 Task: Look for space in Behshahr, Iran from 8th June, 2023 to 19th June, 2023 for 1 adult in price range Rs.5000 to Rs.12000. Place can be shared room with 1  bedroom having 1 bed and 1 bathroom. Property type can be house, flat, guest house, hotel. Booking option can be shelf check-in. Required host language is English.
Action: Mouse moved to (434, 77)
Screenshot: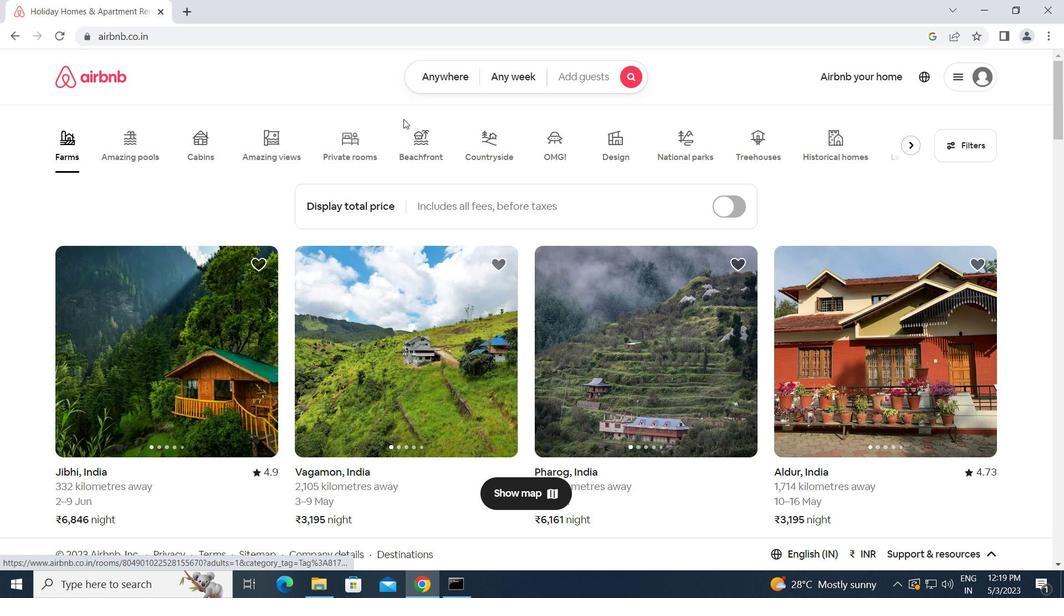 
Action: Mouse pressed left at (434, 77)
Screenshot: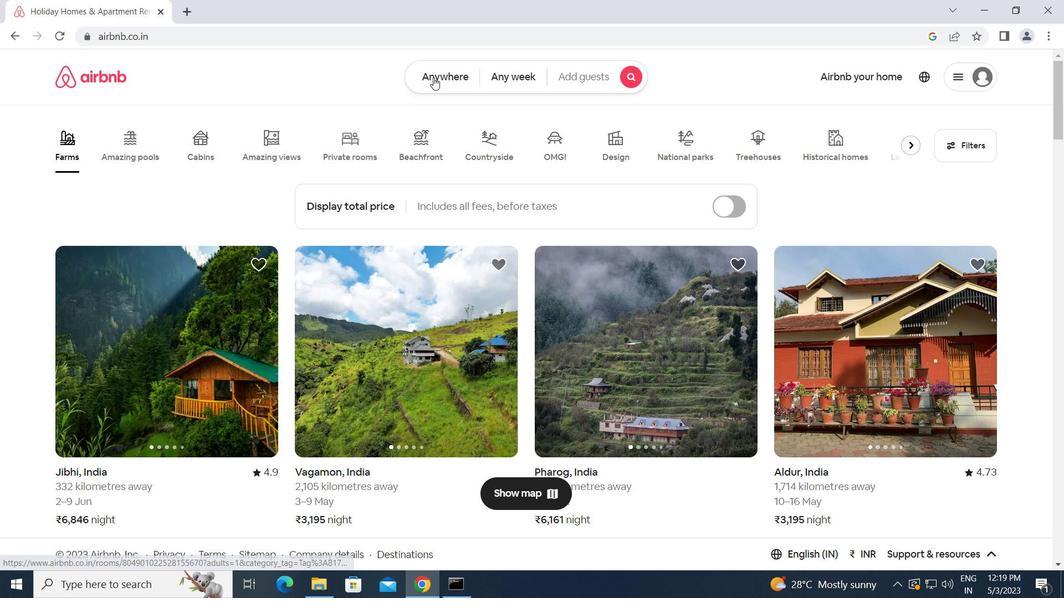 
Action: Mouse moved to (370, 113)
Screenshot: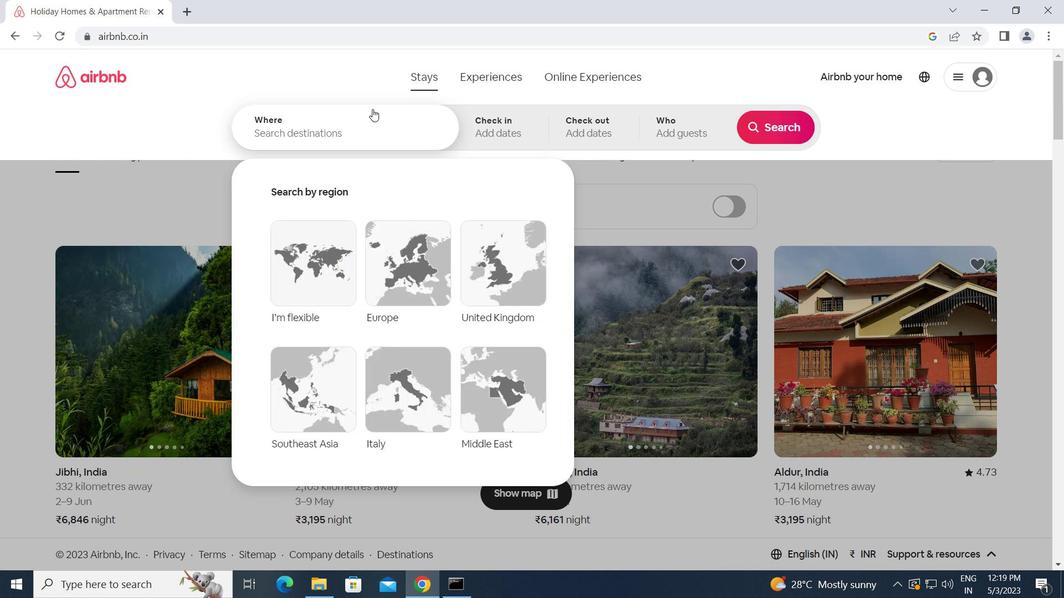 
Action: Mouse pressed left at (370, 113)
Screenshot: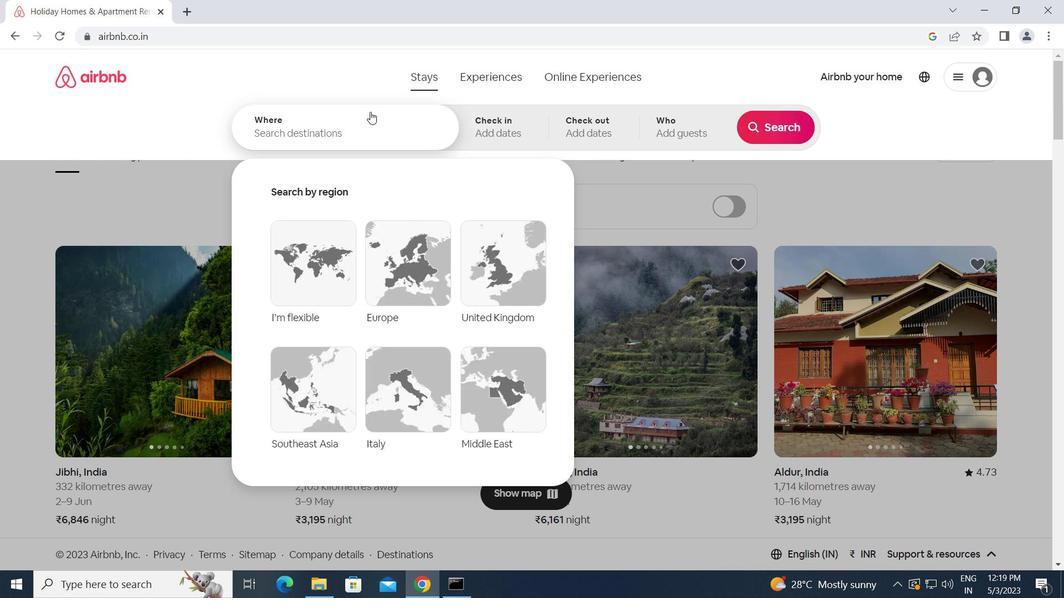 
Action: Key pressed b<Key.caps_lock>ehshahr,<Key.space><Key.caps_lock>i<Key.caps_lock>ran<Key.enter>
Screenshot: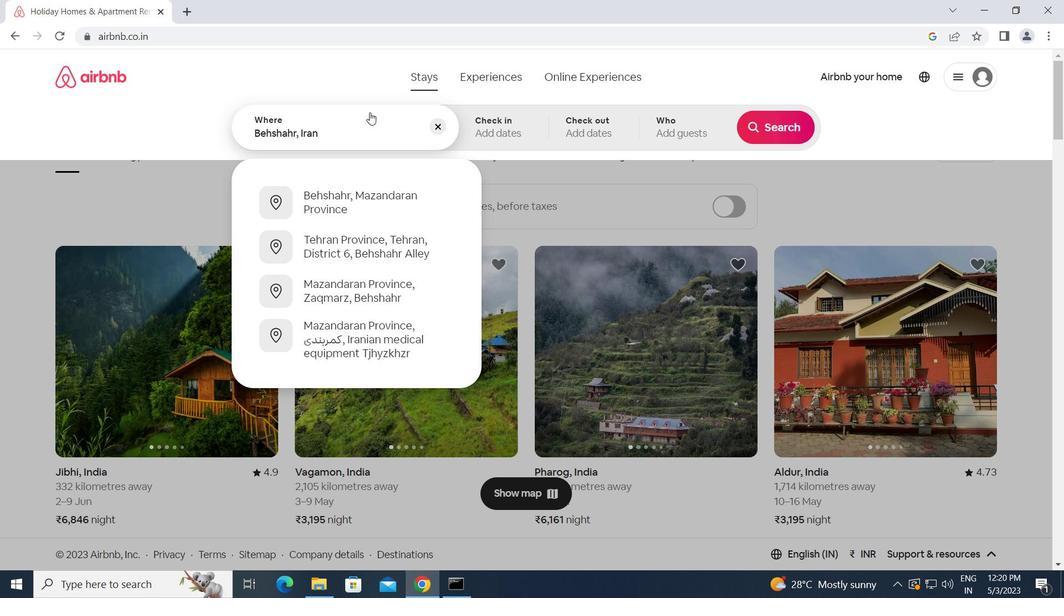 
Action: Mouse moved to (689, 326)
Screenshot: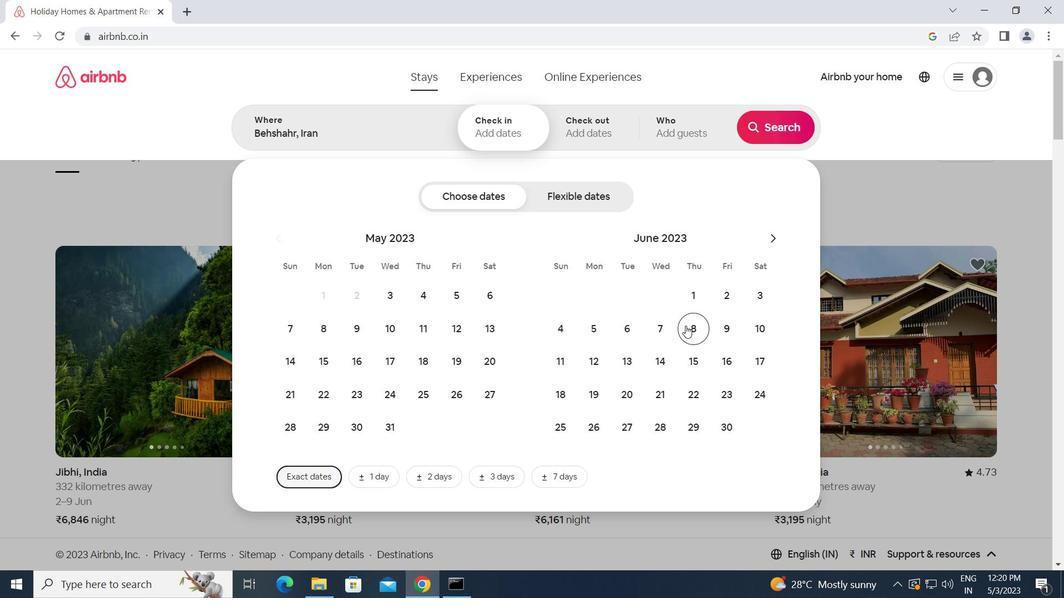 
Action: Mouse pressed left at (689, 326)
Screenshot: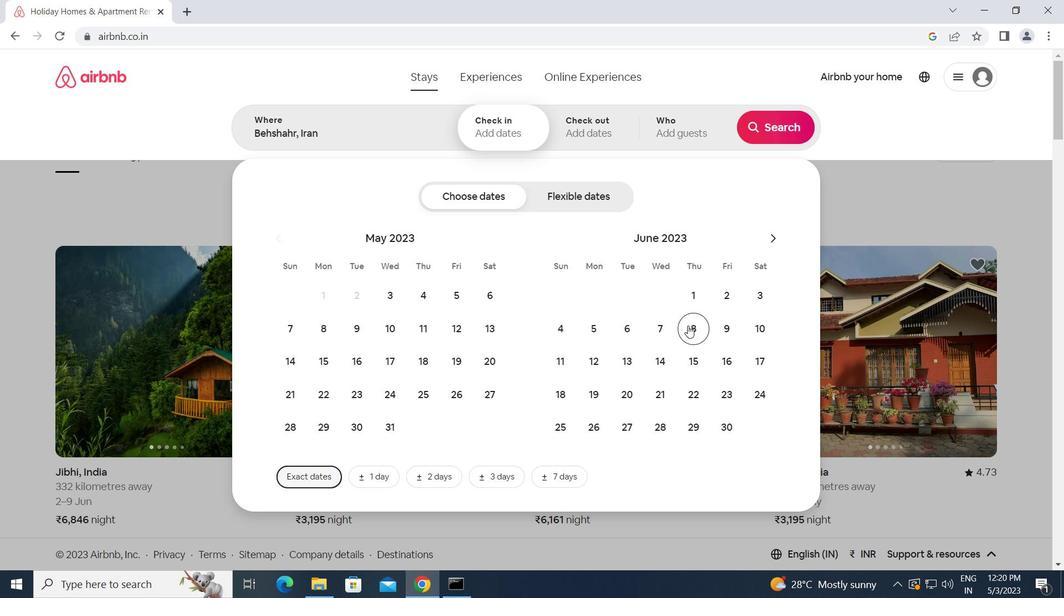 
Action: Mouse moved to (594, 392)
Screenshot: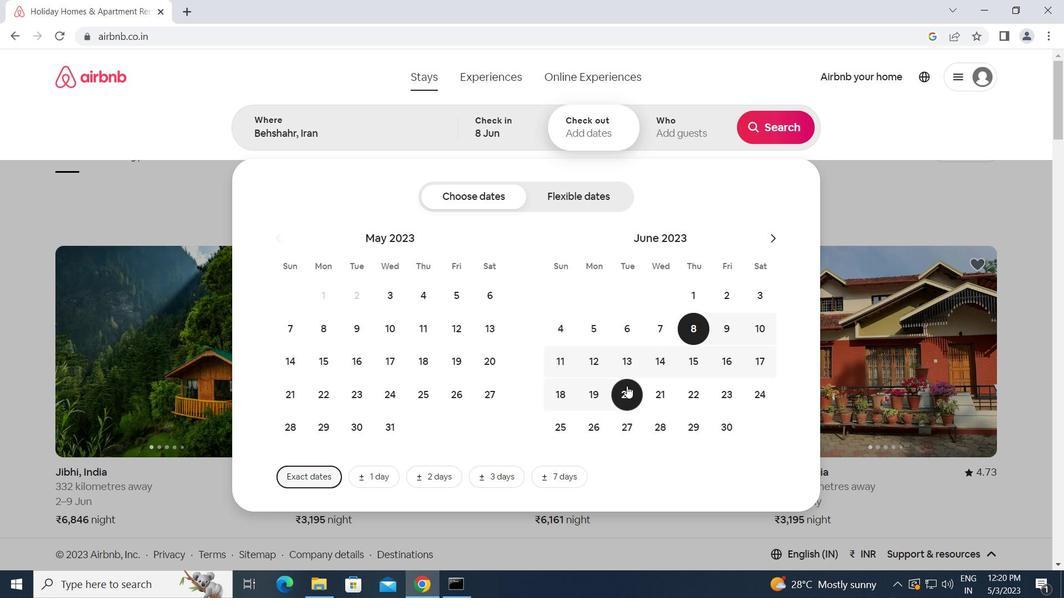 
Action: Mouse pressed left at (594, 392)
Screenshot: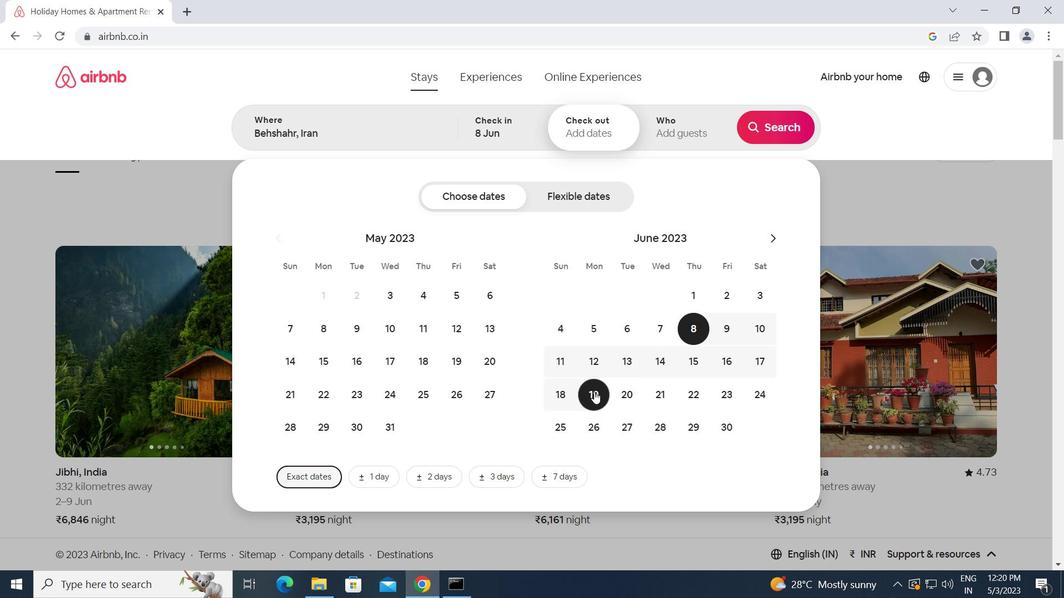 
Action: Mouse moved to (688, 122)
Screenshot: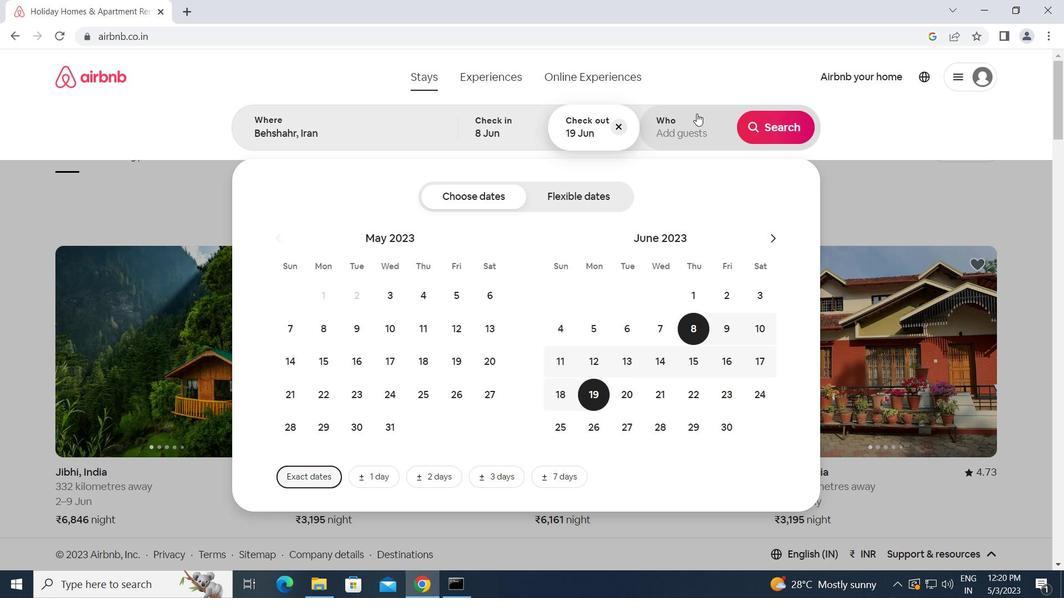 
Action: Mouse pressed left at (688, 122)
Screenshot: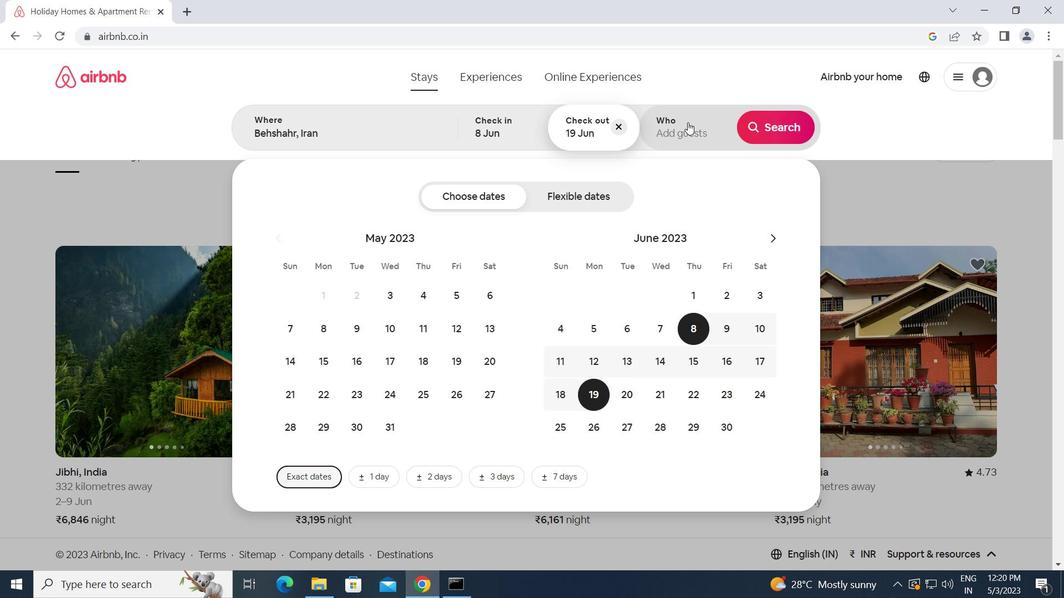 
Action: Mouse moved to (781, 200)
Screenshot: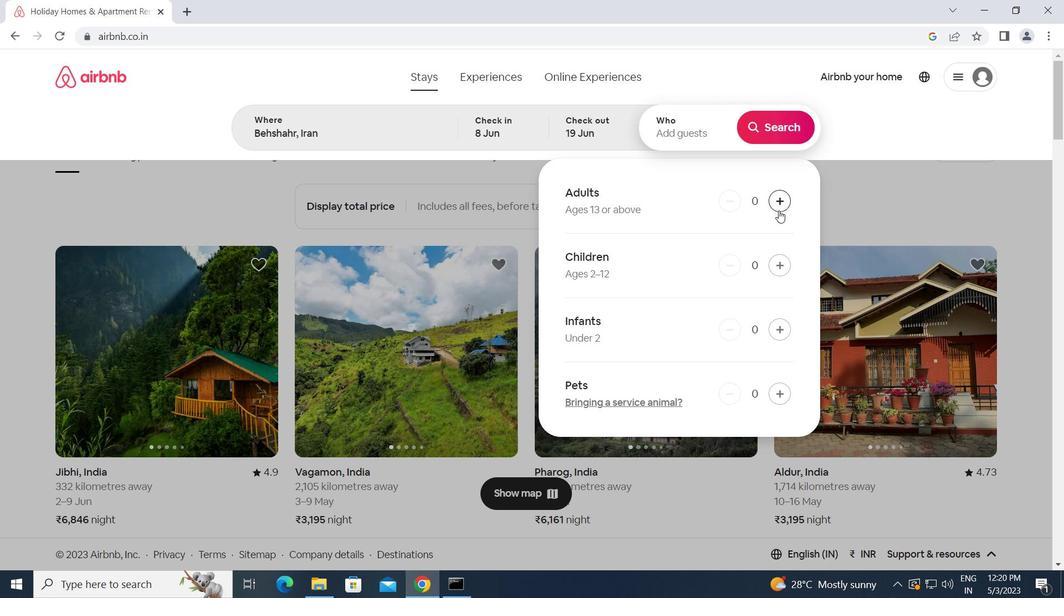 
Action: Mouse pressed left at (781, 200)
Screenshot: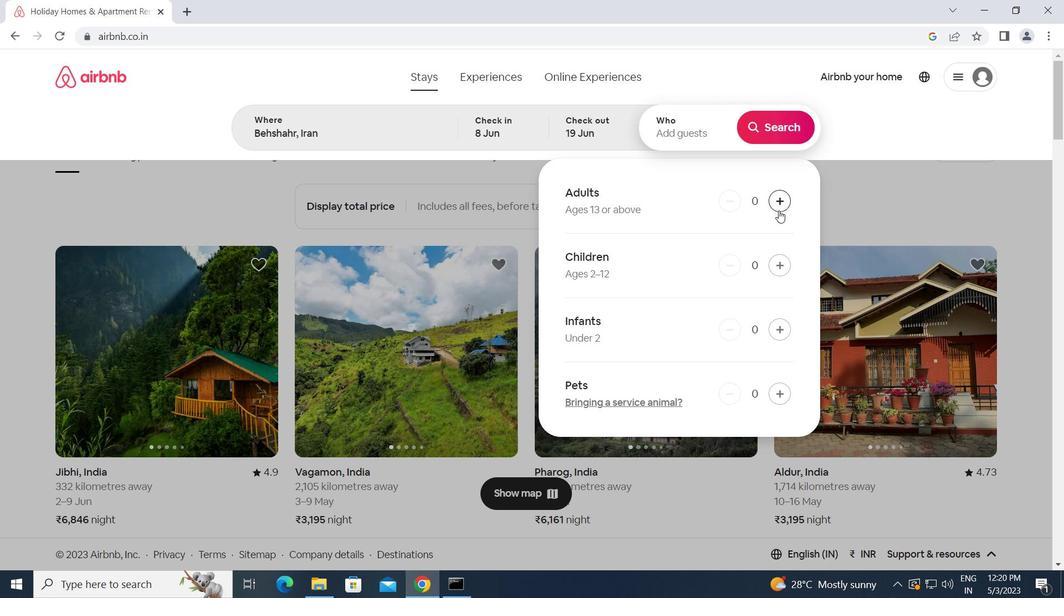 
Action: Mouse moved to (774, 115)
Screenshot: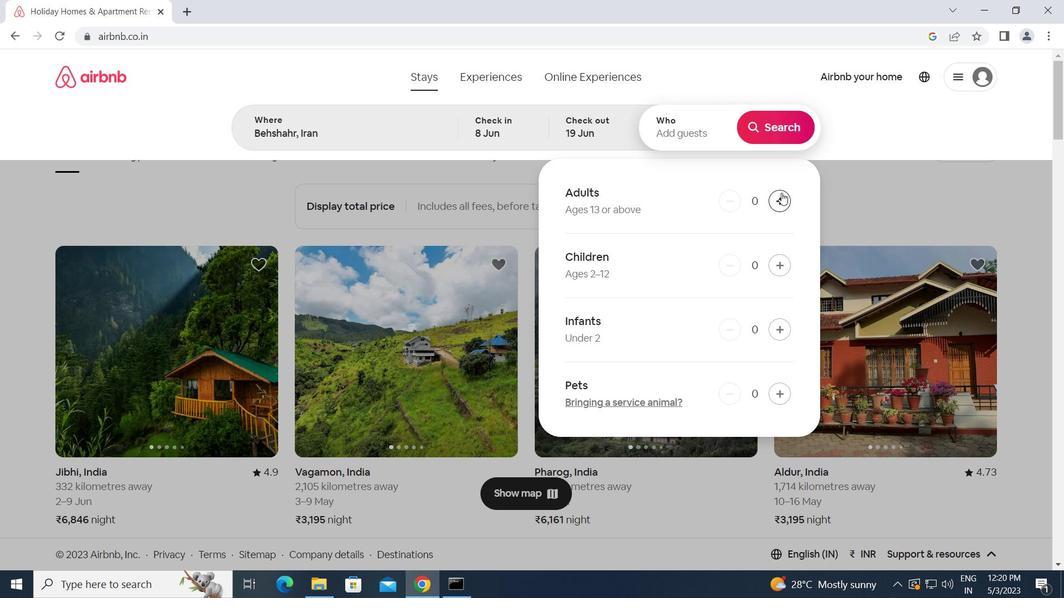 
Action: Mouse pressed left at (774, 115)
Screenshot: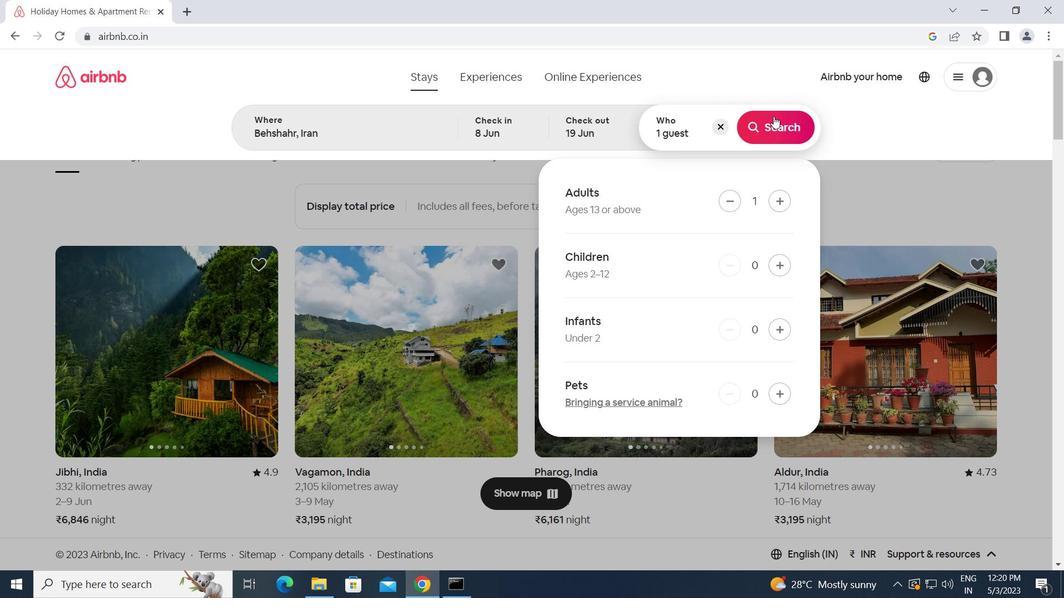 
Action: Mouse moved to (1000, 140)
Screenshot: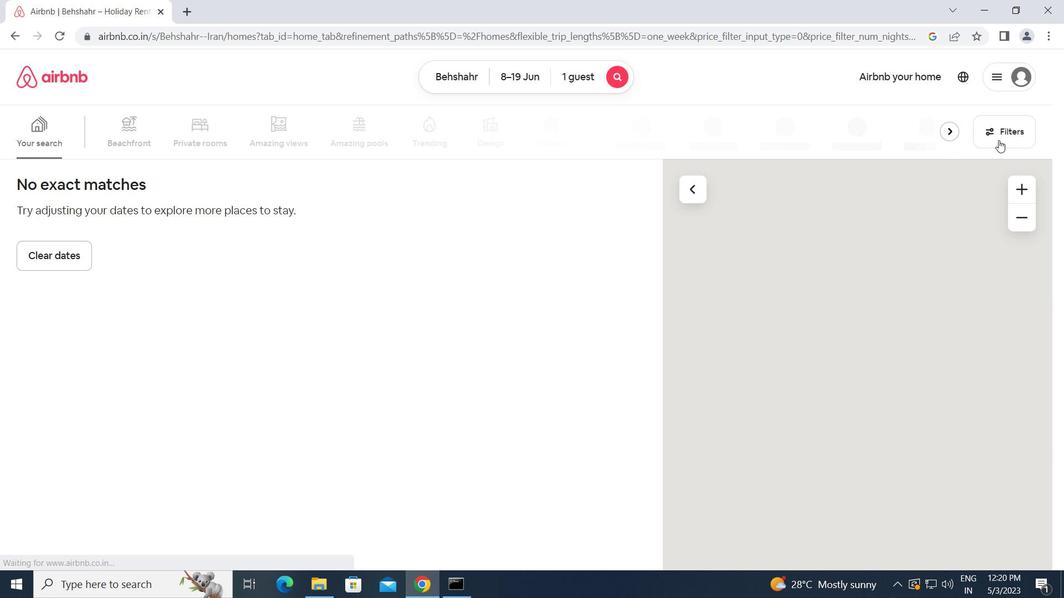 
Action: Mouse pressed left at (1000, 140)
Screenshot: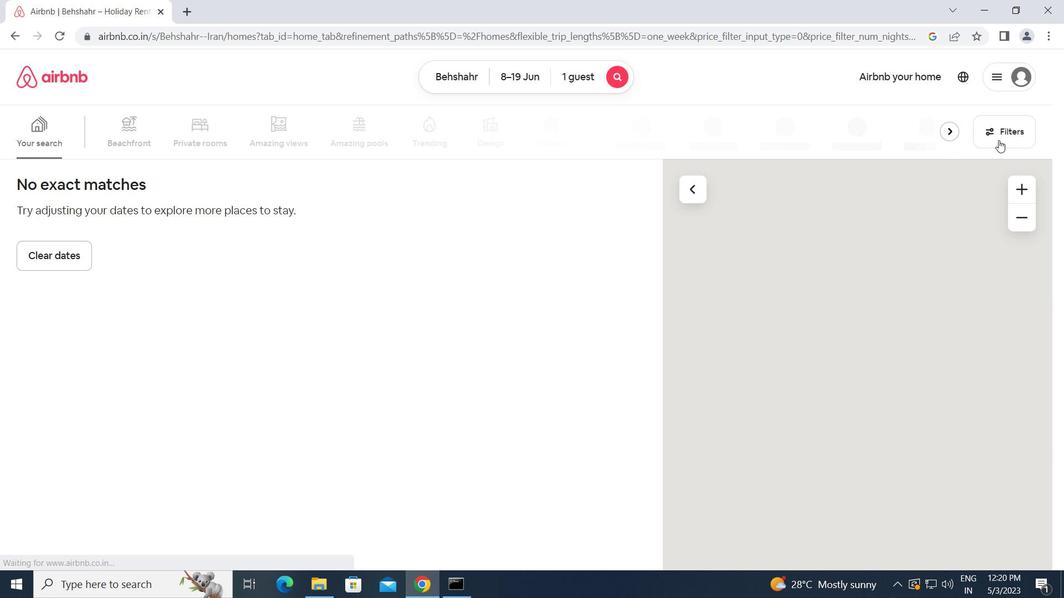 
Action: Mouse moved to (355, 214)
Screenshot: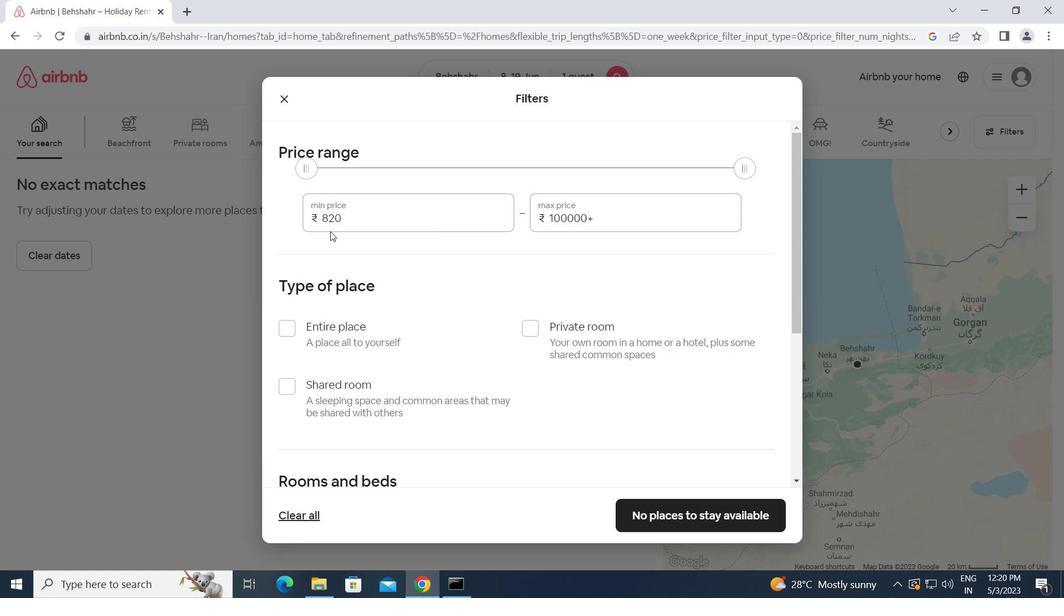 
Action: Mouse pressed left at (355, 214)
Screenshot: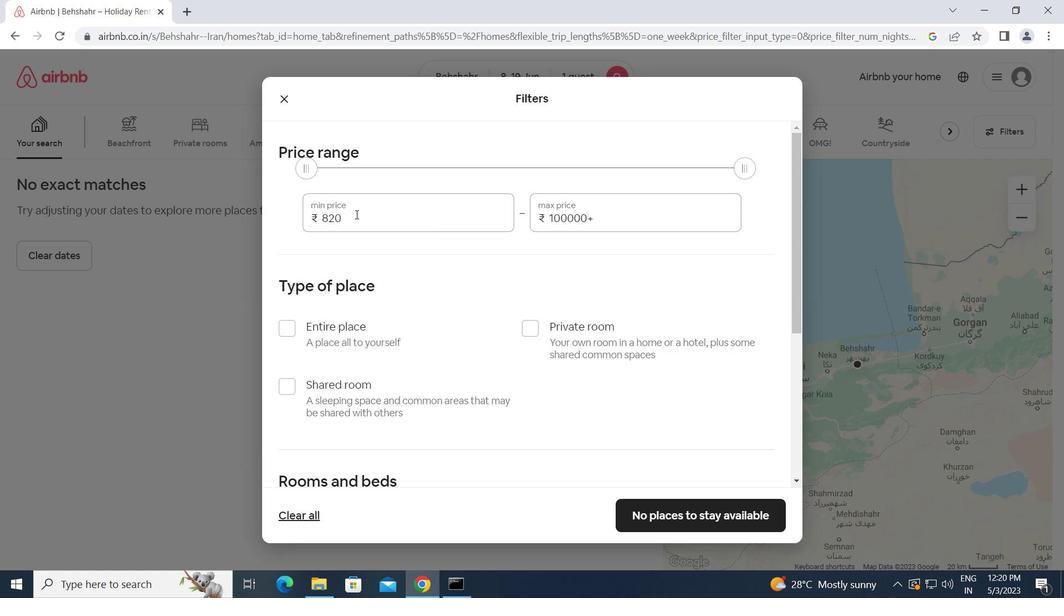 
Action: Mouse moved to (304, 220)
Screenshot: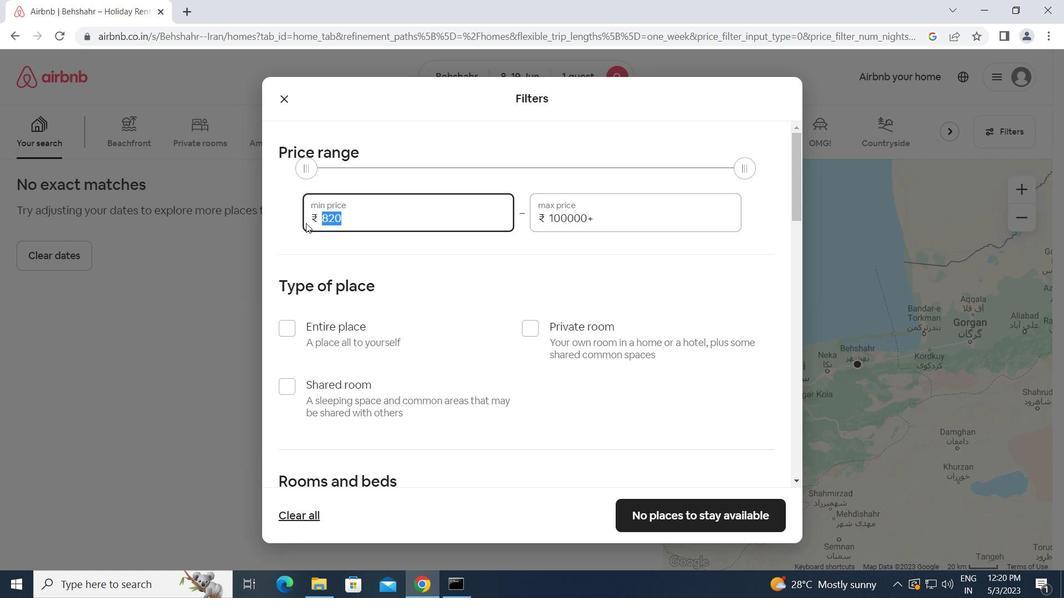 
Action: Key pressed 5000<Key.tab>12000
Screenshot: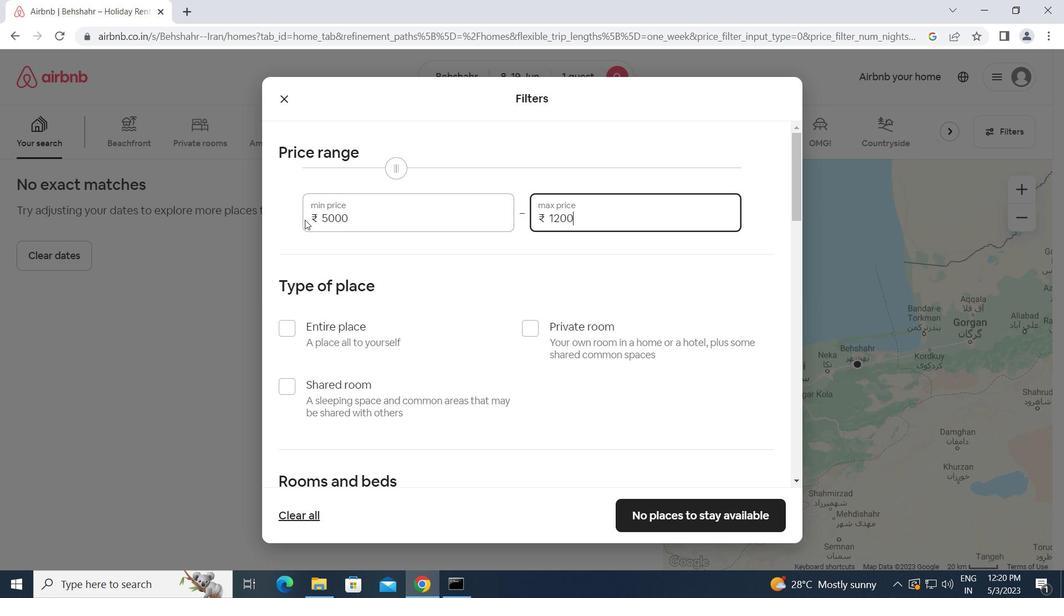 
Action: Mouse moved to (281, 386)
Screenshot: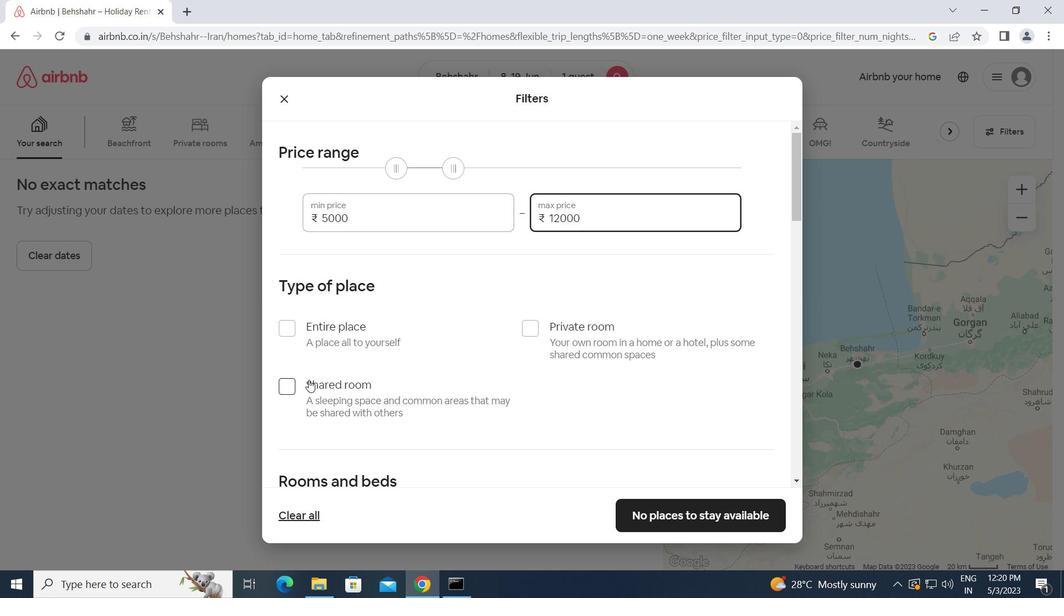
Action: Mouse pressed left at (281, 386)
Screenshot: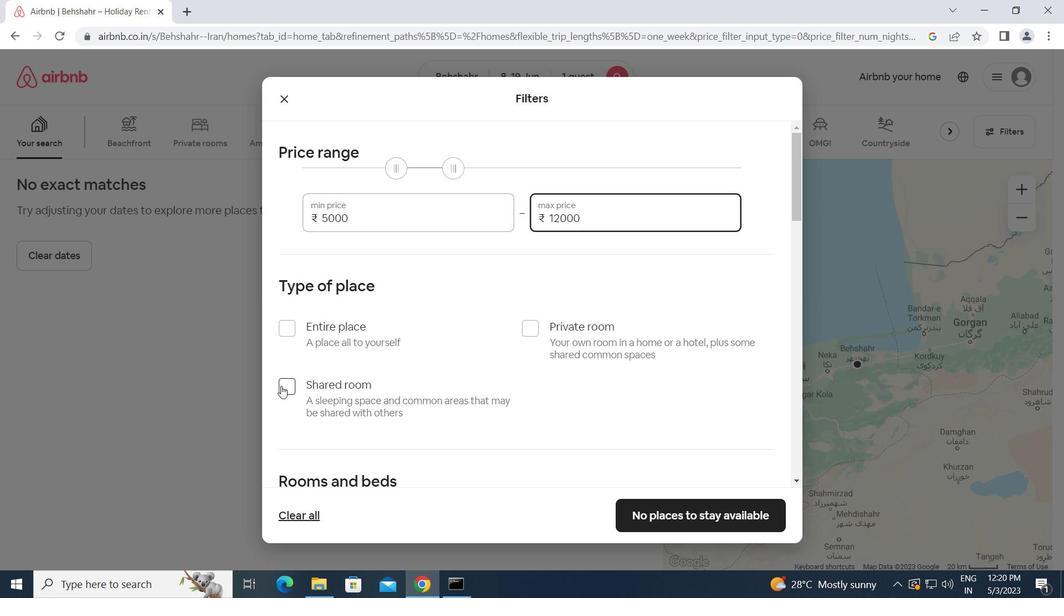 
Action: Mouse moved to (332, 399)
Screenshot: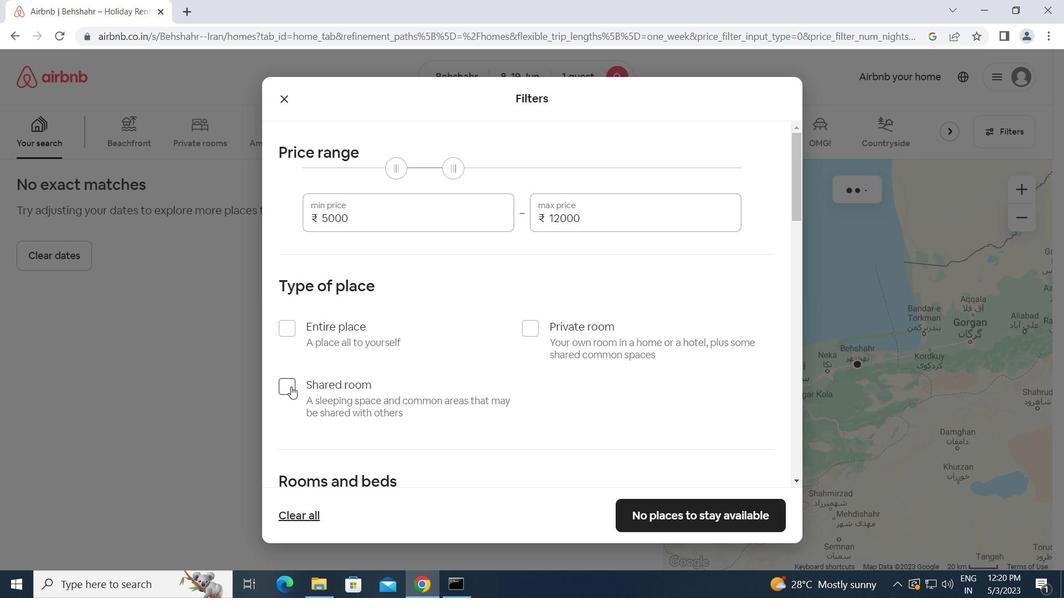 
Action: Mouse scrolled (332, 399) with delta (0, 0)
Screenshot: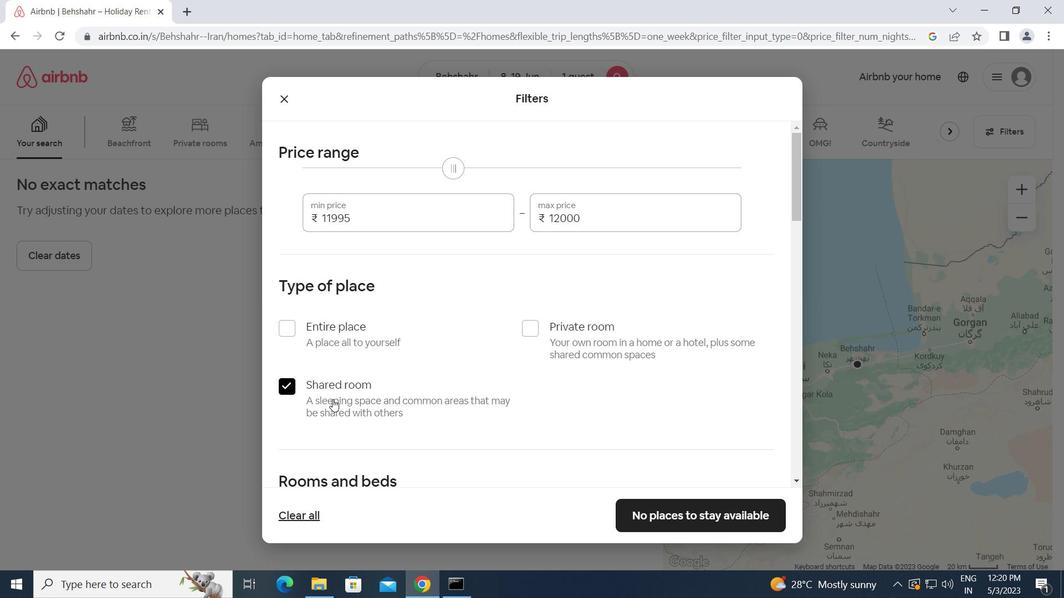 
Action: Mouse scrolled (332, 399) with delta (0, 0)
Screenshot: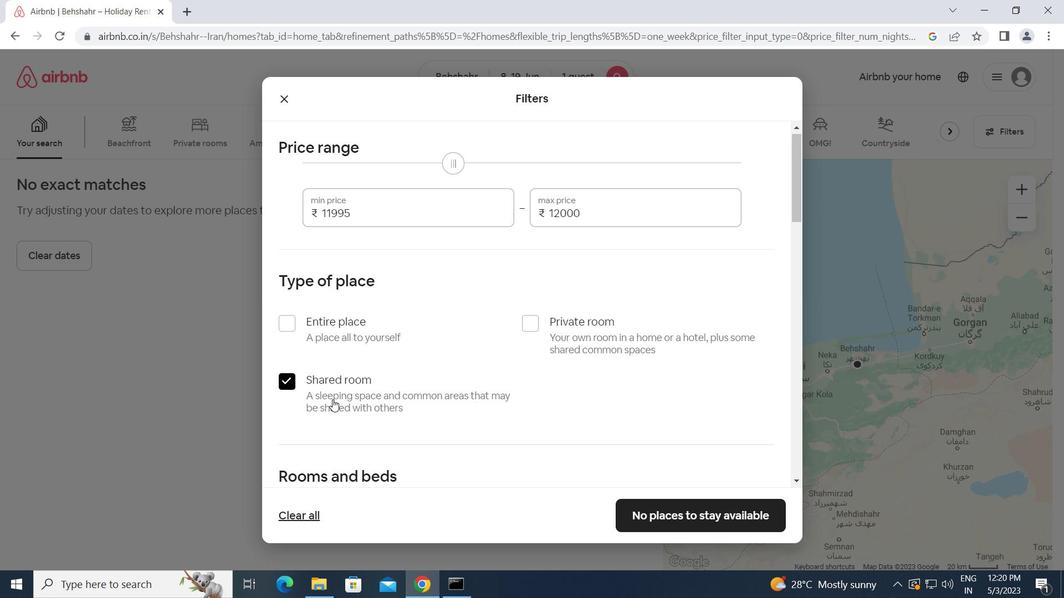 
Action: Mouse scrolled (332, 399) with delta (0, 0)
Screenshot: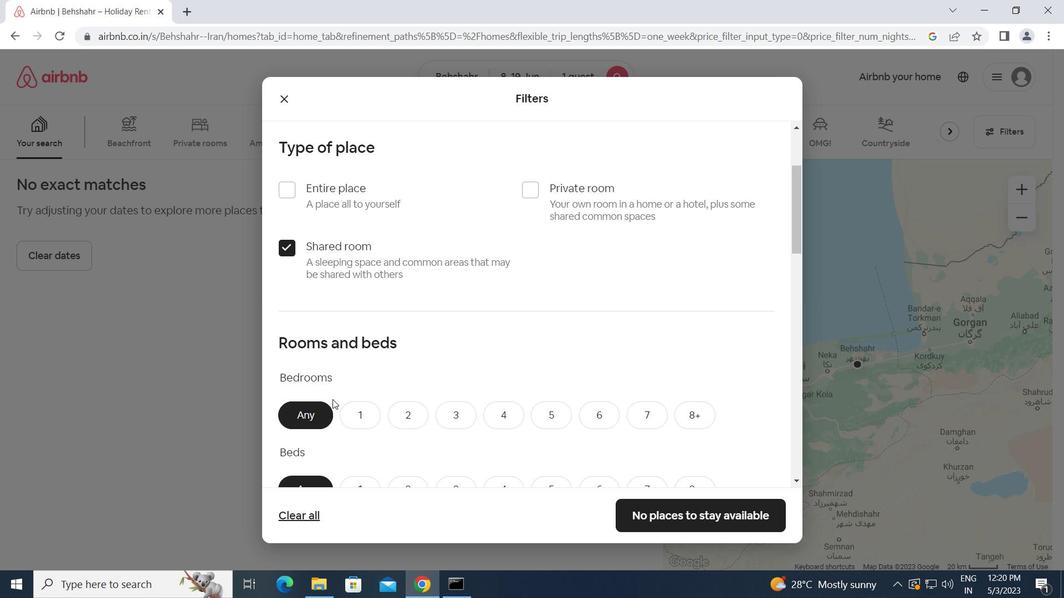
Action: Mouse moved to (357, 348)
Screenshot: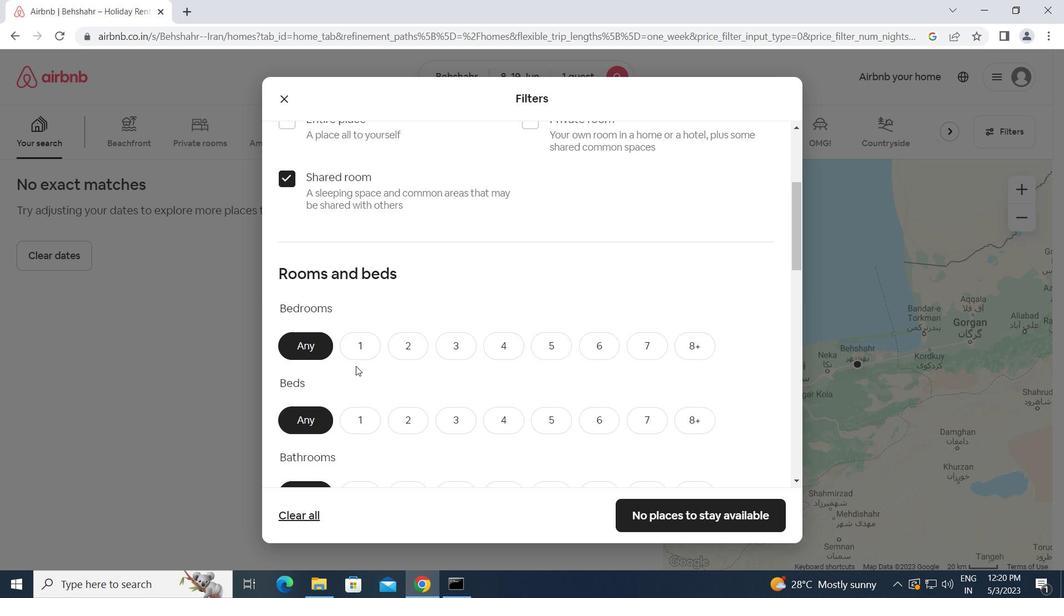 
Action: Mouse pressed left at (357, 348)
Screenshot: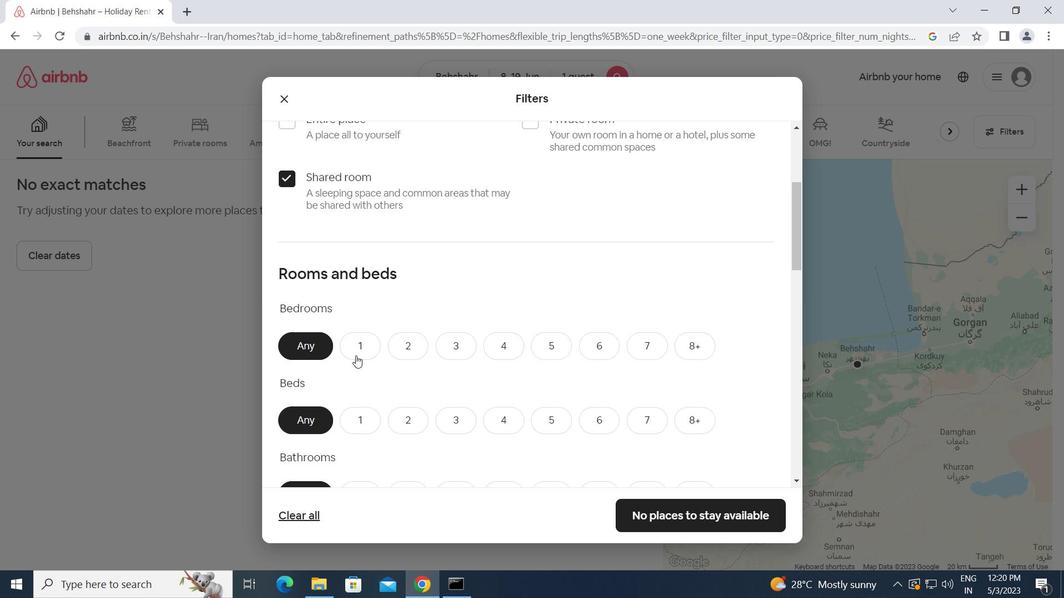 
Action: Mouse moved to (353, 419)
Screenshot: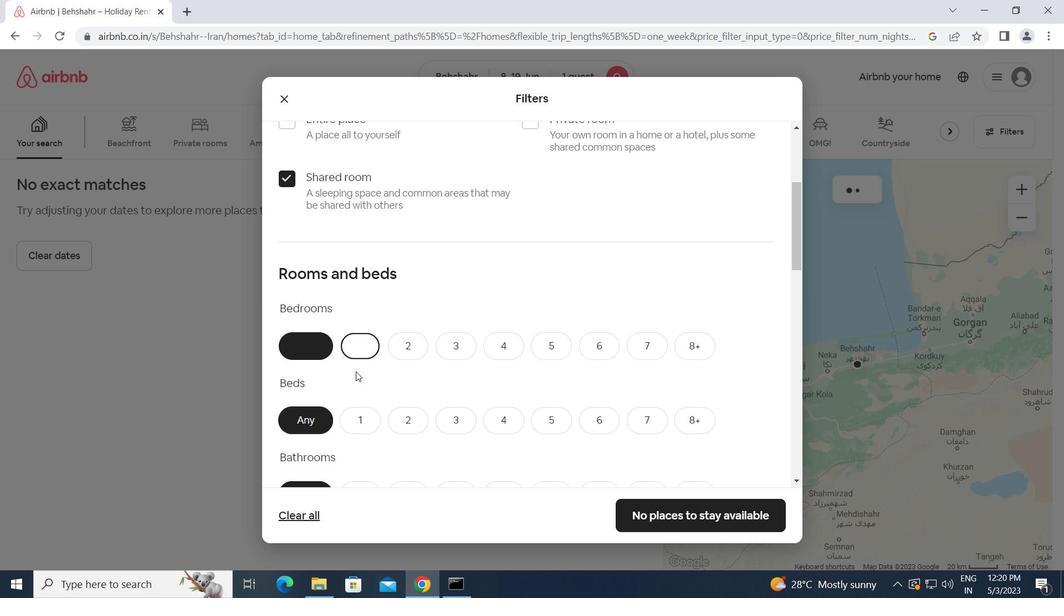 
Action: Mouse pressed left at (353, 419)
Screenshot: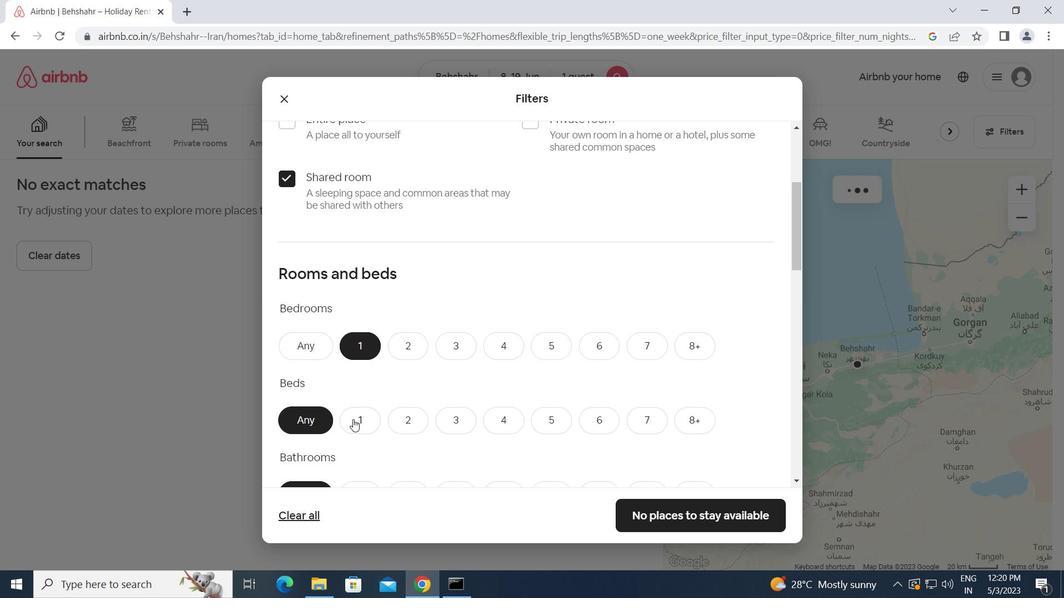 
Action: Mouse scrolled (353, 419) with delta (0, 0)
Screenshot: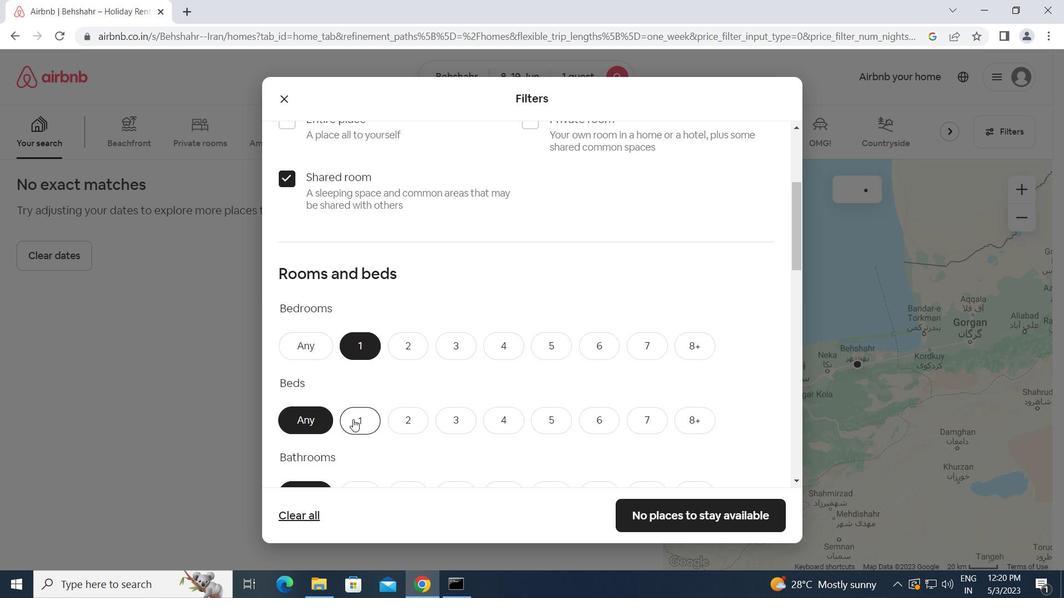 
Action: Mouse scrolled (353, 419) with delta (0, 0)
Screenshot: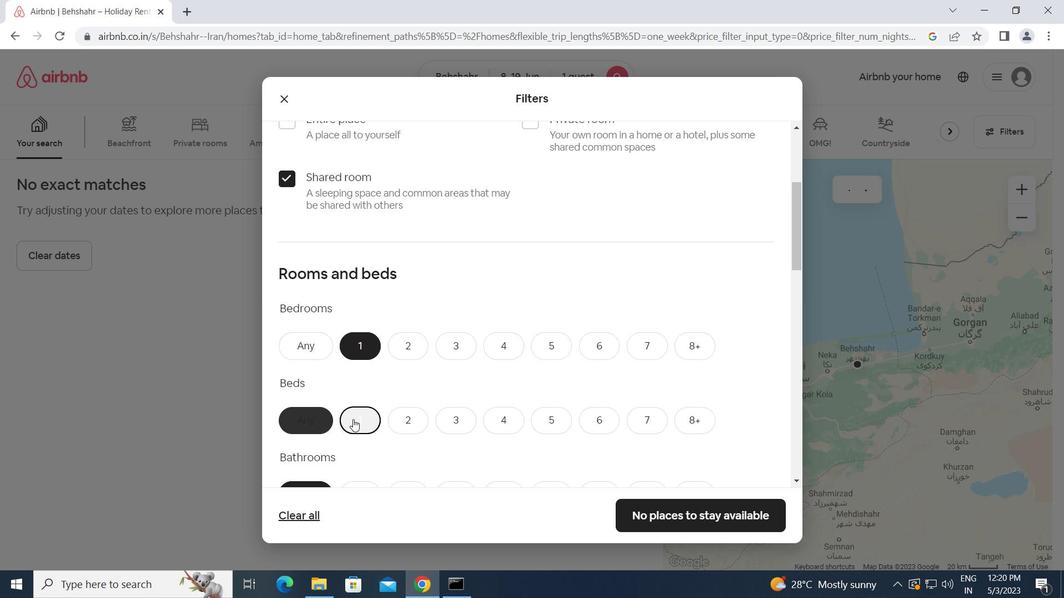 
Action: Mouse moved to (368, 368)
Screenshot: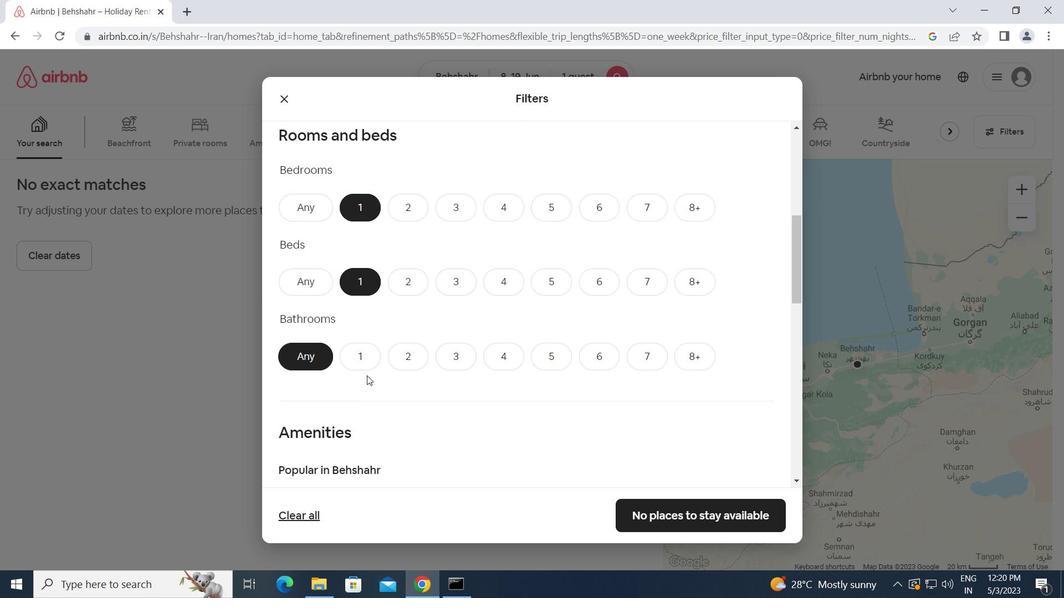 
Action: Mouse pressed left at (368, 368)
Screenshot: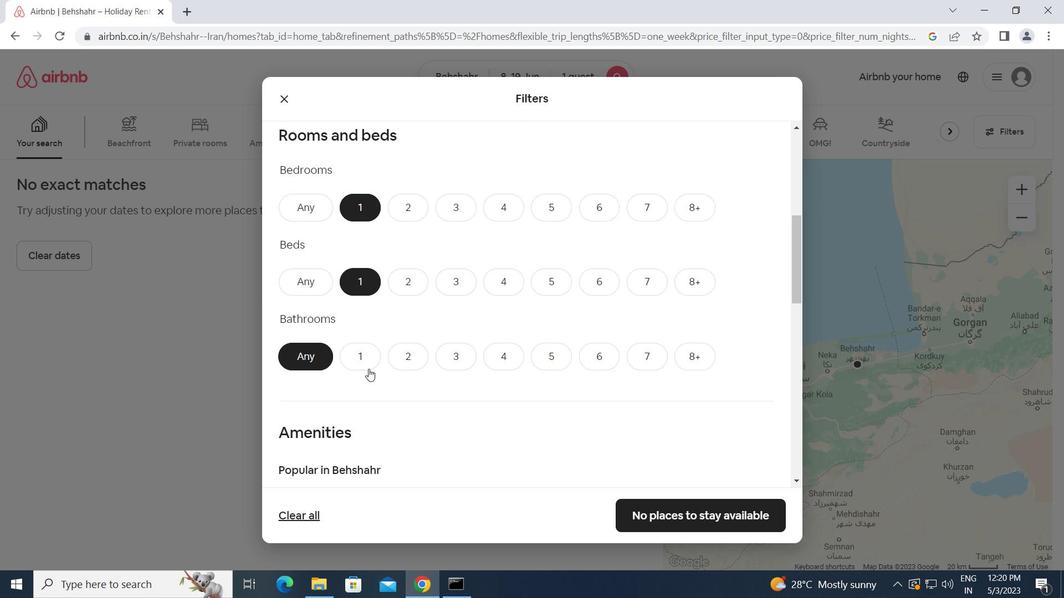 
Action: Mouse moved to (370, 406)
Screenshot: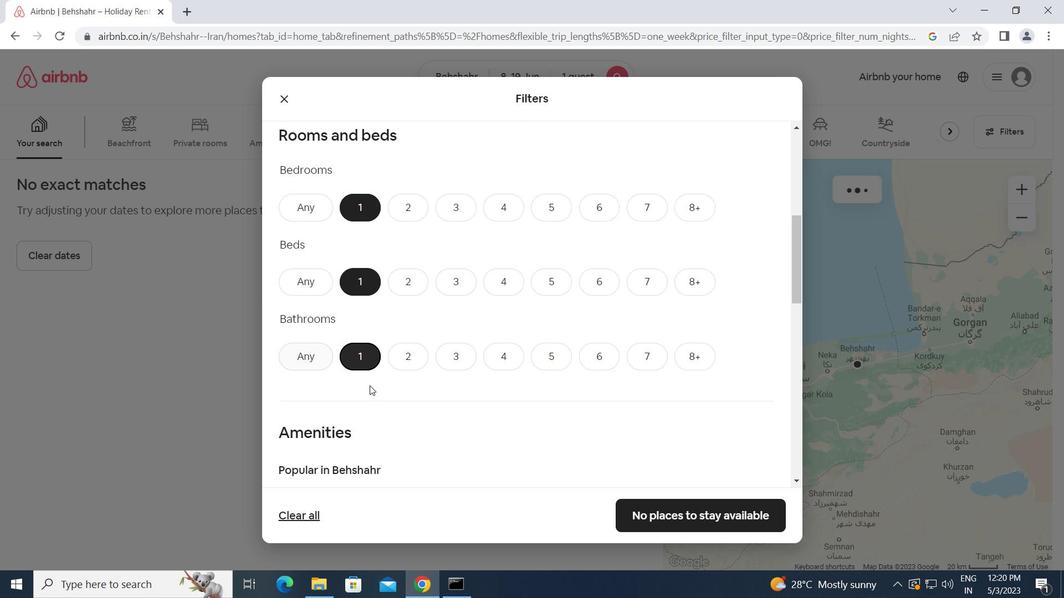 
Action: Mouse scrolled (370, 406) with delta (0, 0)
Screenshot: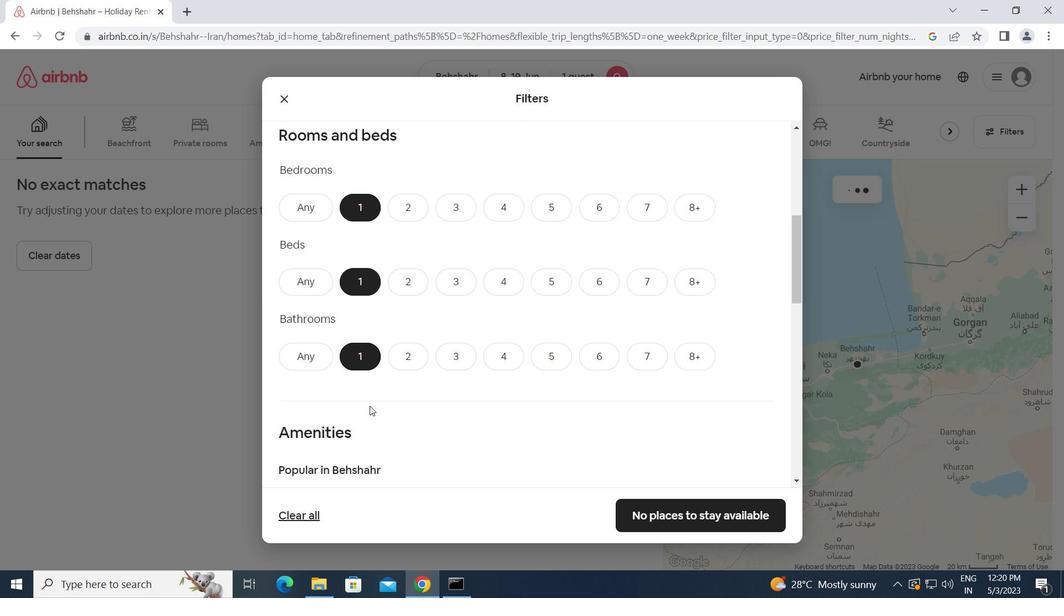 
Action: Mouse scrolled (370, 406) with delta (0, 0)
Screenshot: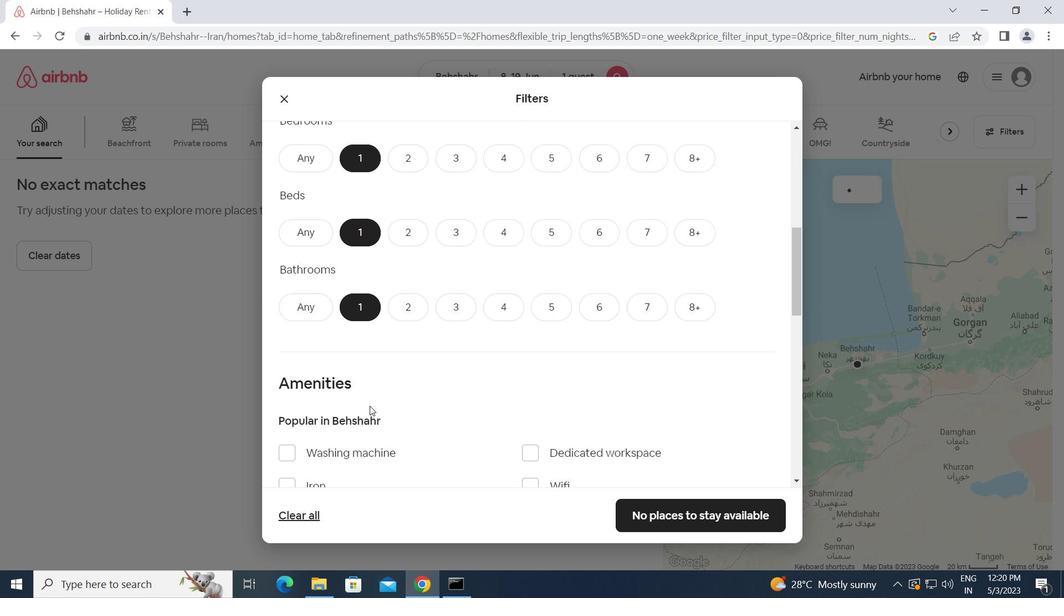 
Action: Mouse scrolled (370, 406) with delta (0, 0)
Screenshot: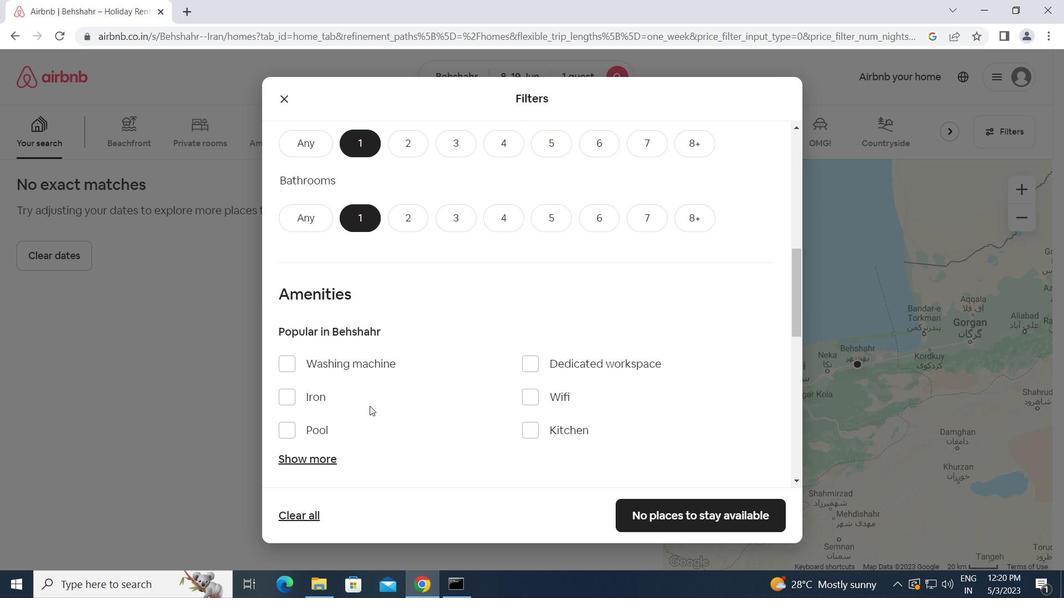 
Action: Mouse scrolled (370, 406) with delta (0, 0)
Screenshot: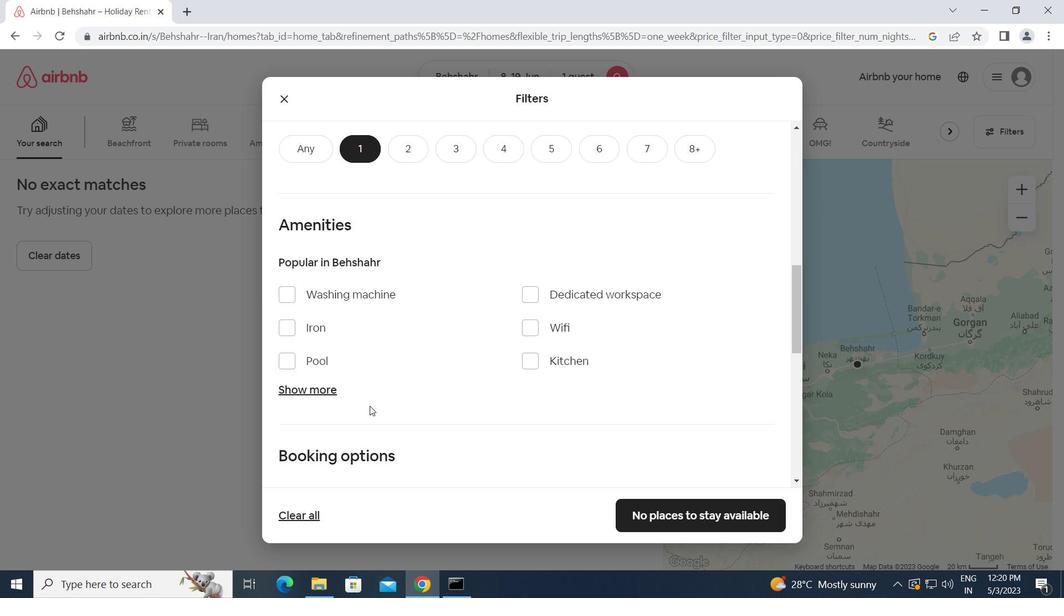 
Action: Mouse scrolled (370, 406) with delta (0, 0)
Screenshot: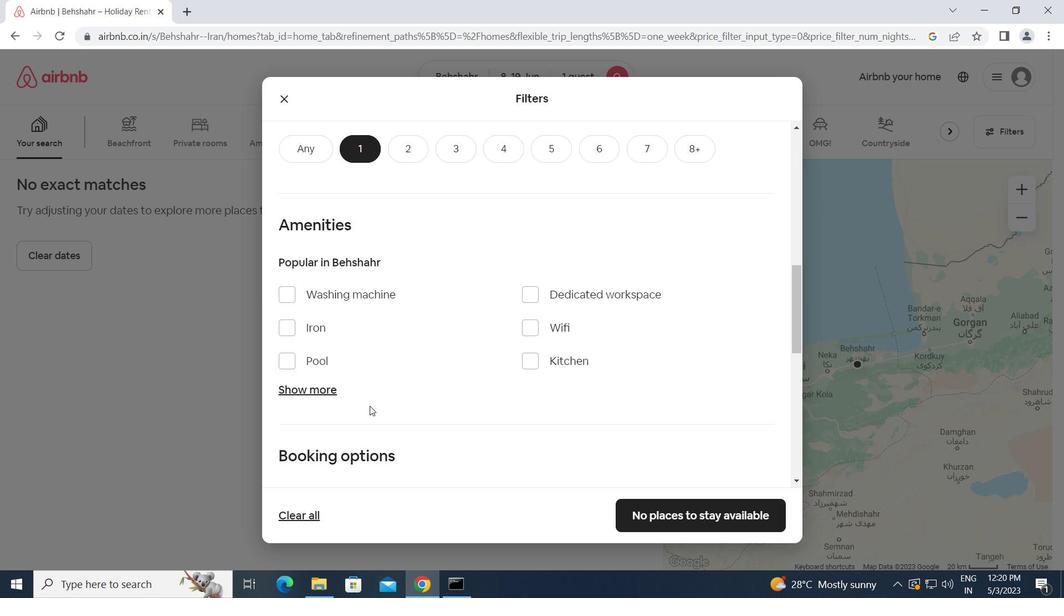 
Action: Mouse moved to (732, 408)
Screenshot: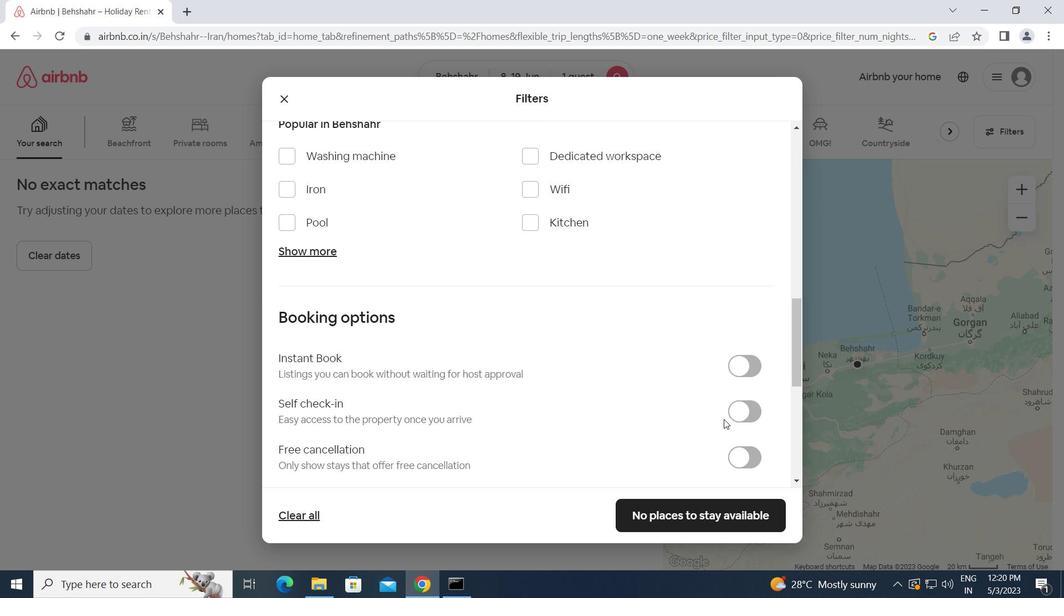 
Action: Mouse pressed left at (732, 408)
Screenshot: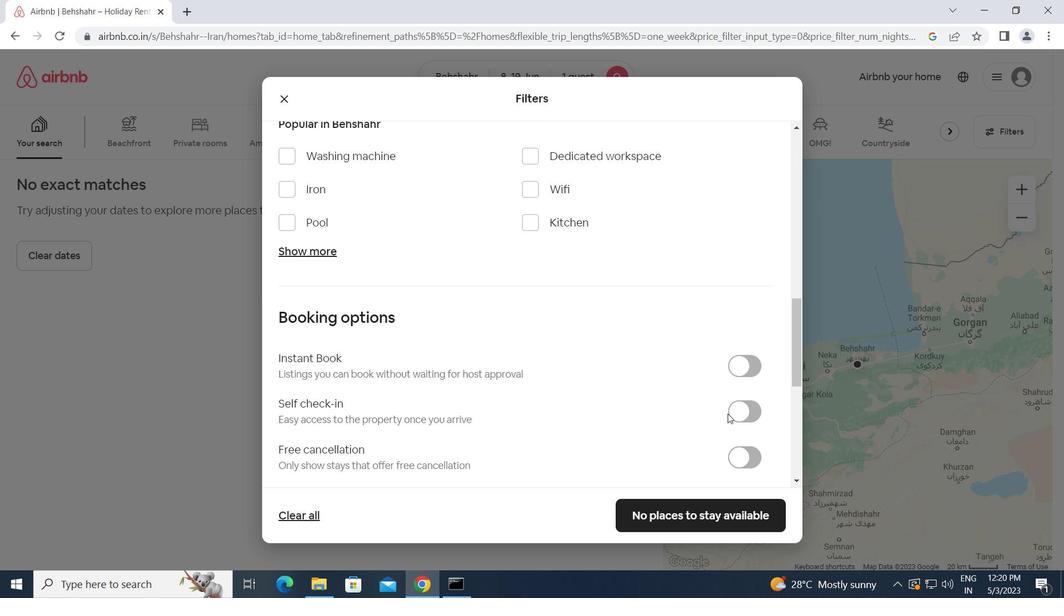 
Action: Mouse moved to (653, 440)
Screenshot: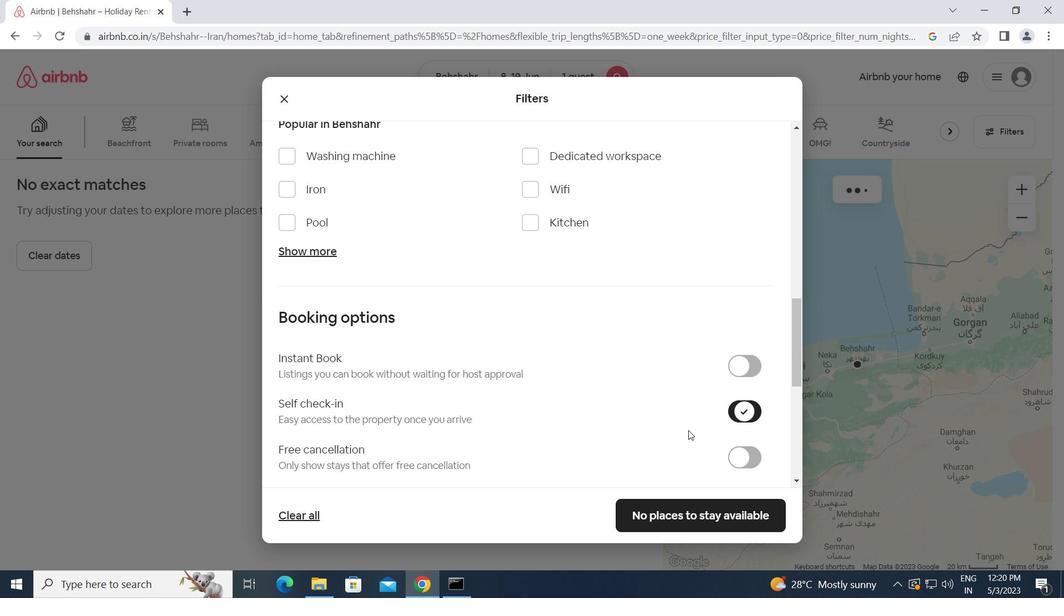 
Action: Mouse scrolled (653, 439) with delta (0, 0)
Screenshot: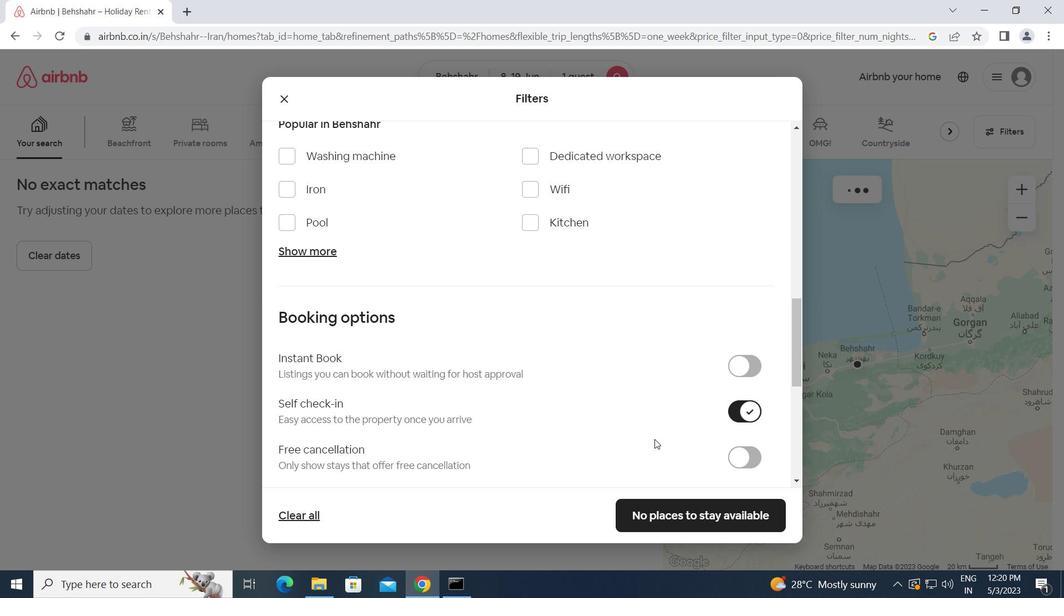 
Action: Mouse scrolled (653, 439) with delta (0, 0)
Screenshot: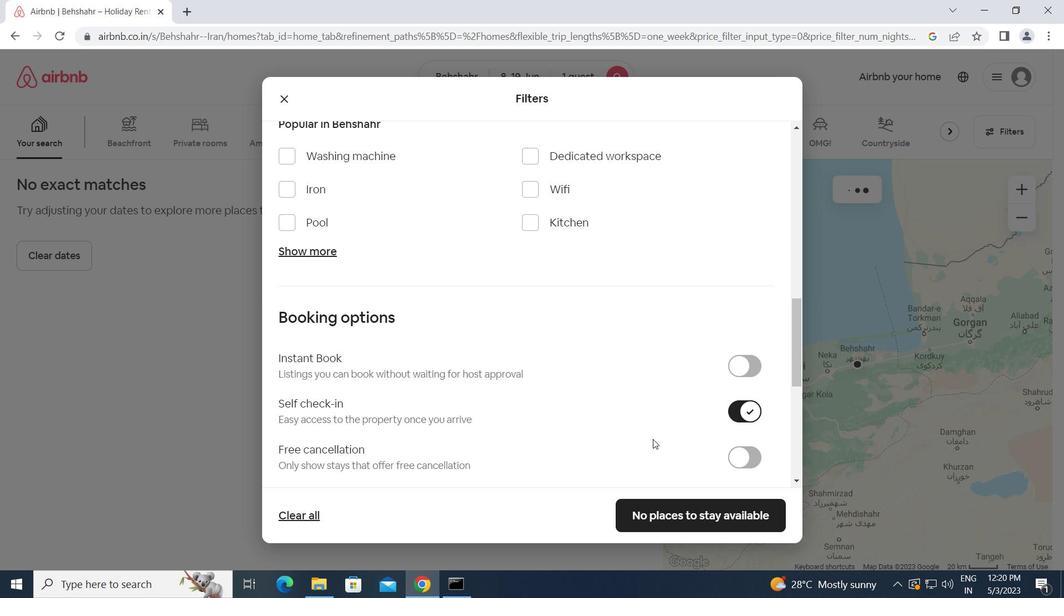 
Action: Mouse scrolled (653, 439) with delta (0, 0)
Screenshot: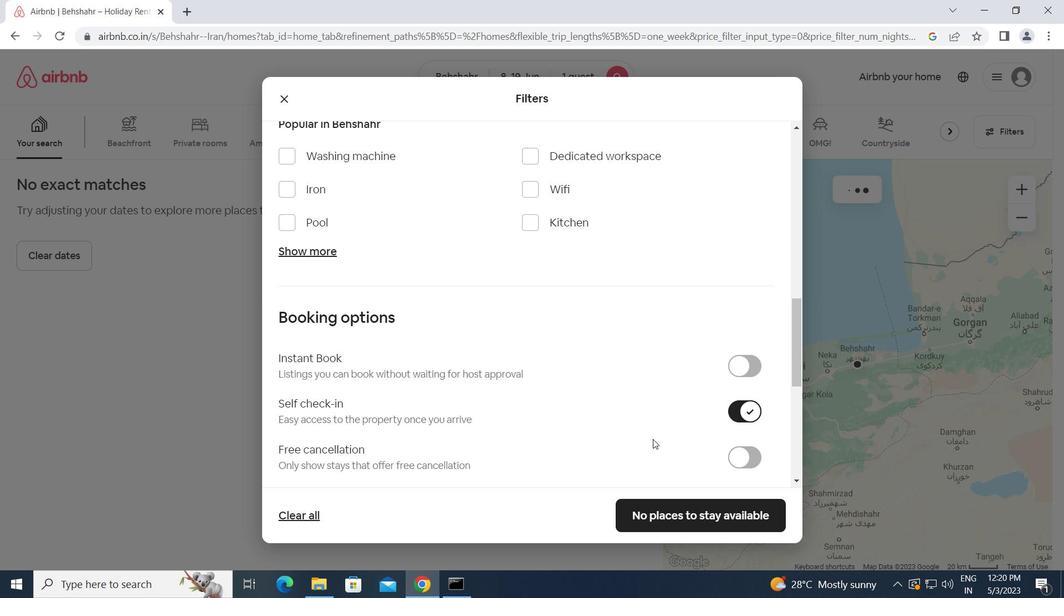 
Action: Mouse scrolled (653, 439) with delta (0, 0)
Screenshot: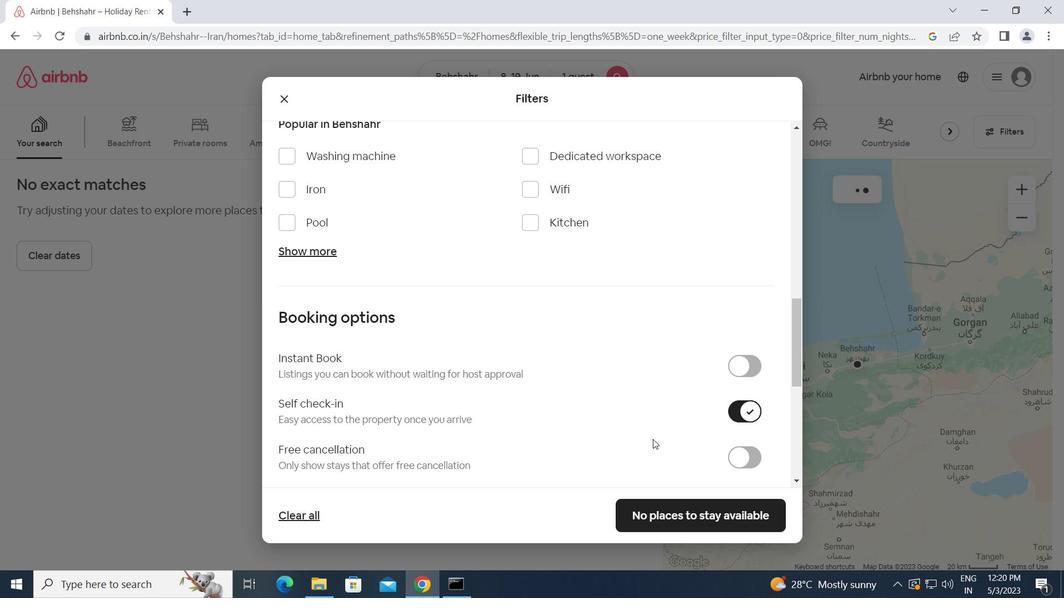 
Action: Mouse scrolled (653, 439) with delta (0, 0)
Screenshot: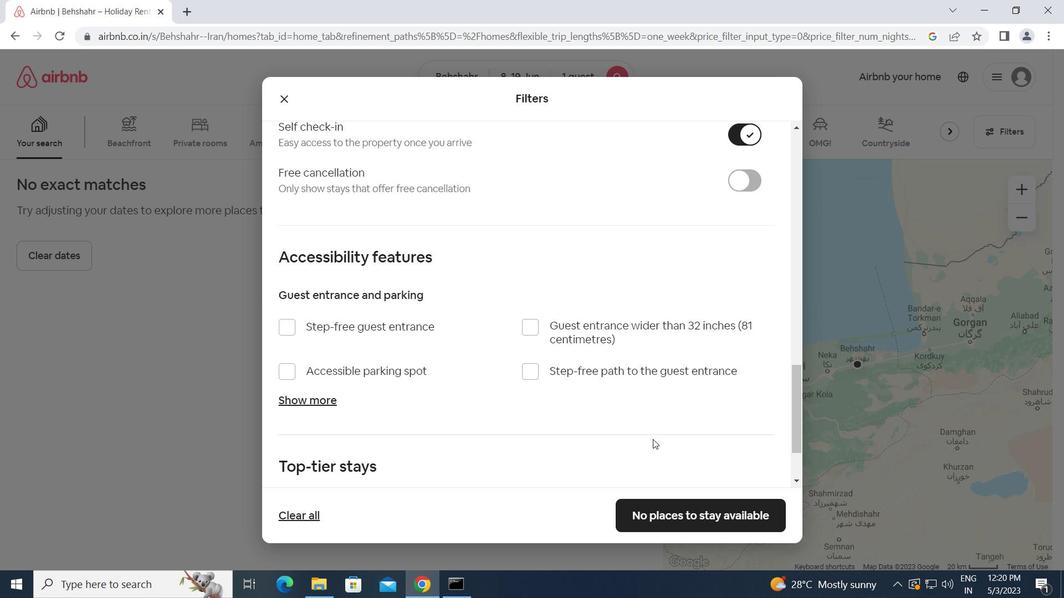 
Action: Mouse scrolled (653, 439) with delta (0, 0)
Screenshot: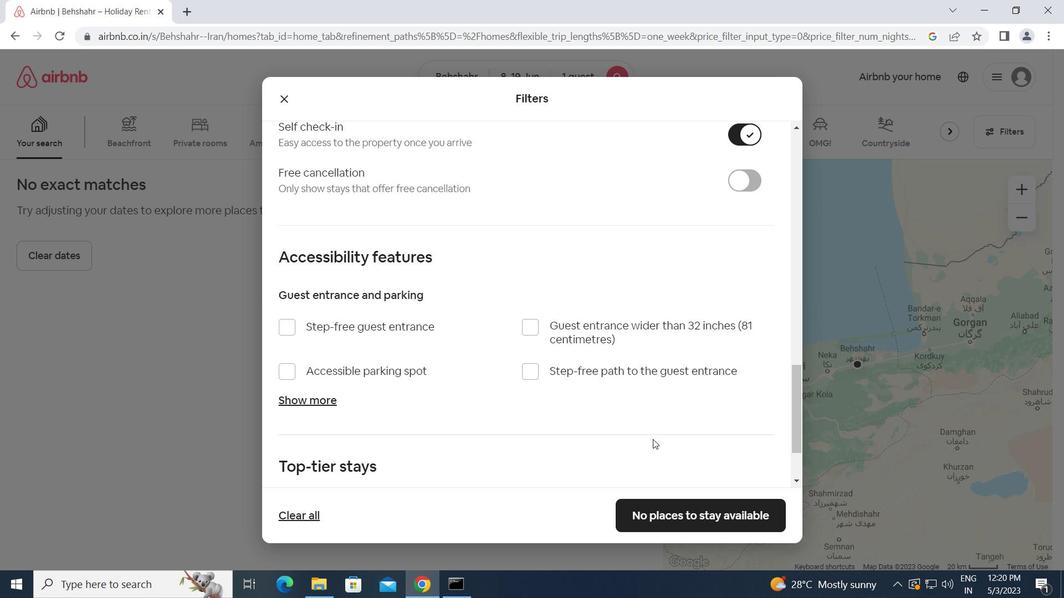 
Action: Mouse scrolled (653, 439) with delta (0, 0)
Screenshot: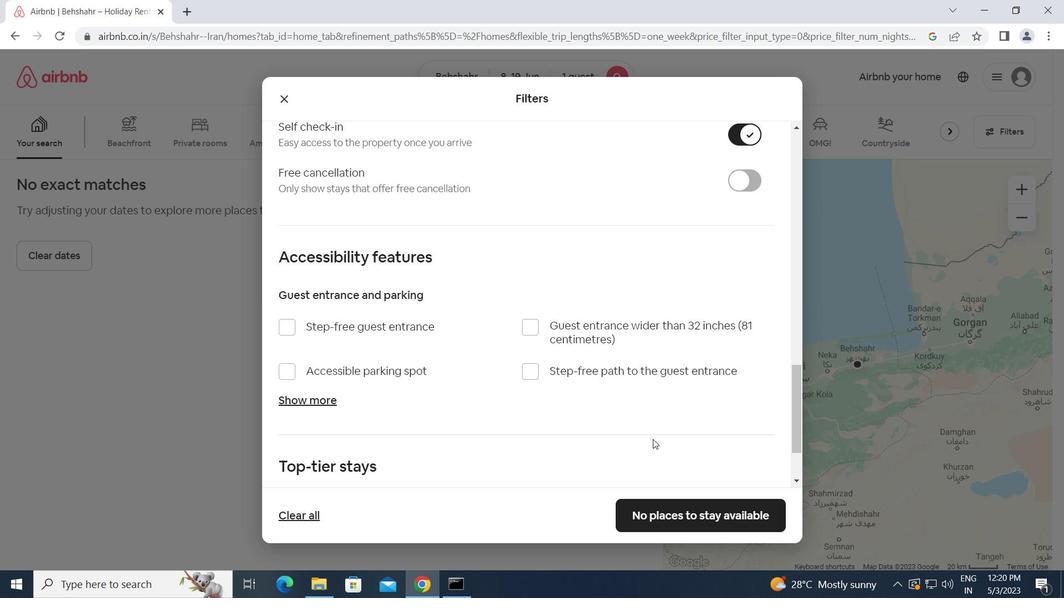 
Action: Mouse scrolled (653, 439) with delta (0, 0)
Screenshot: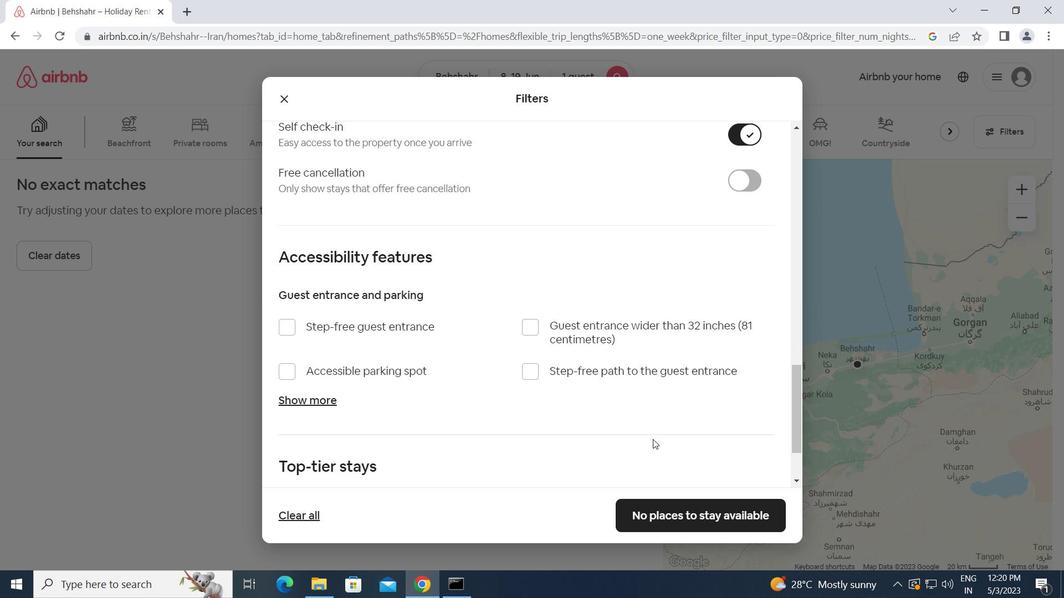 
Action: Mouse scrolled (653, 439) with delta (0, 0)
Screenshot: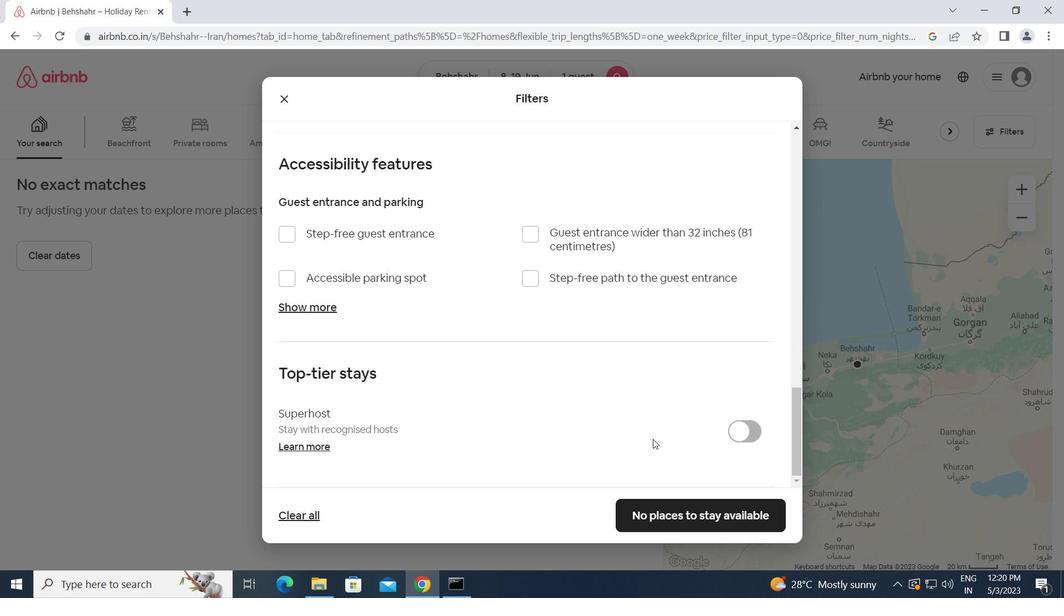 
Action: Mouse scrolled (653, 439) with delta (0, 0)
Screenshot: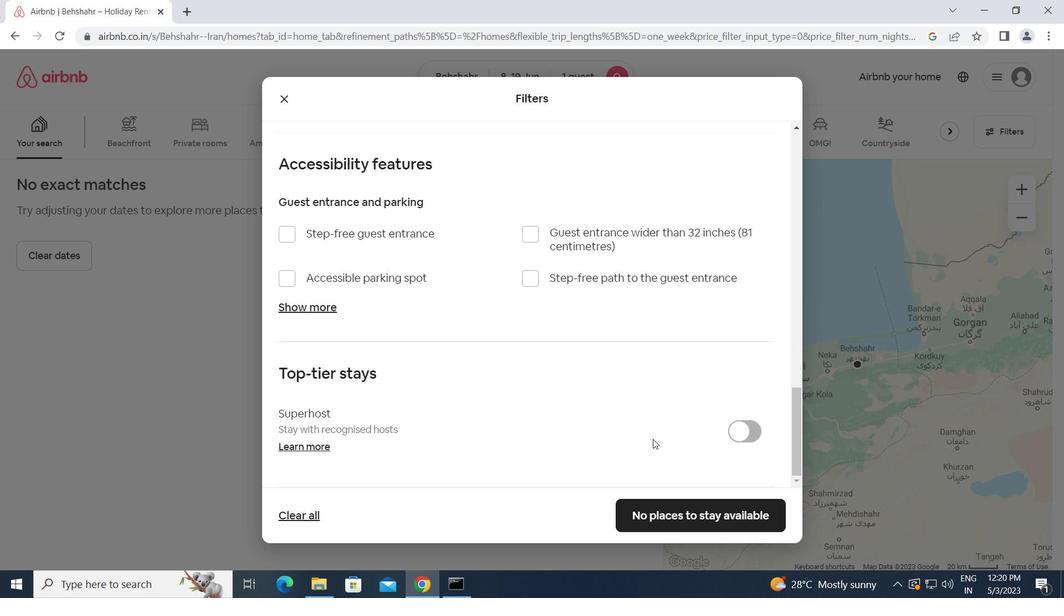 
Action: Mouse scrolled (653, 439) with delta (0, 0)
Screenshot: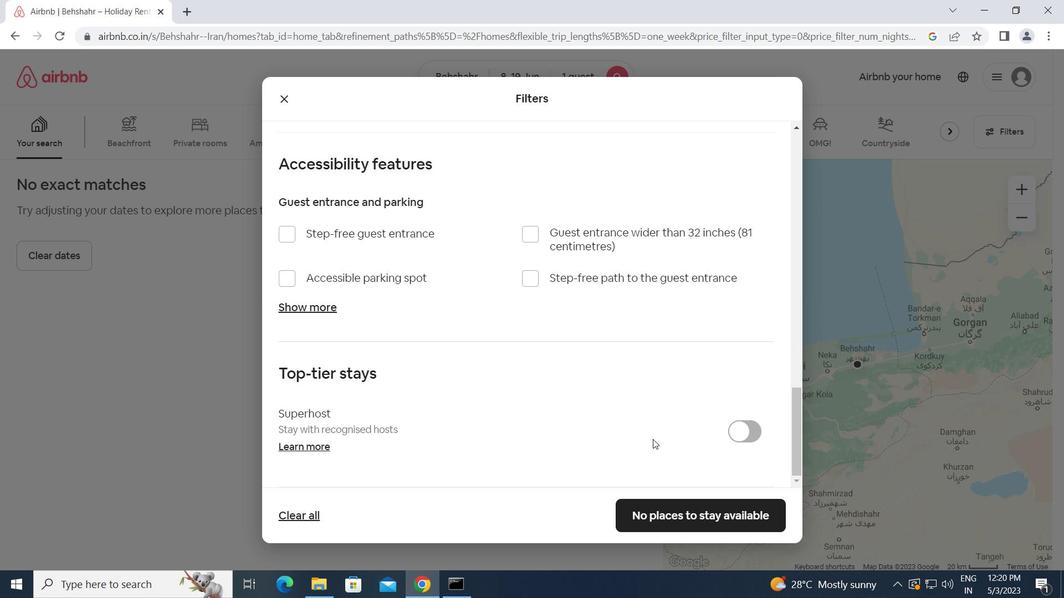 
Action: Mouse scrolled (653, 439) with delta (0, 0)
Screenshot: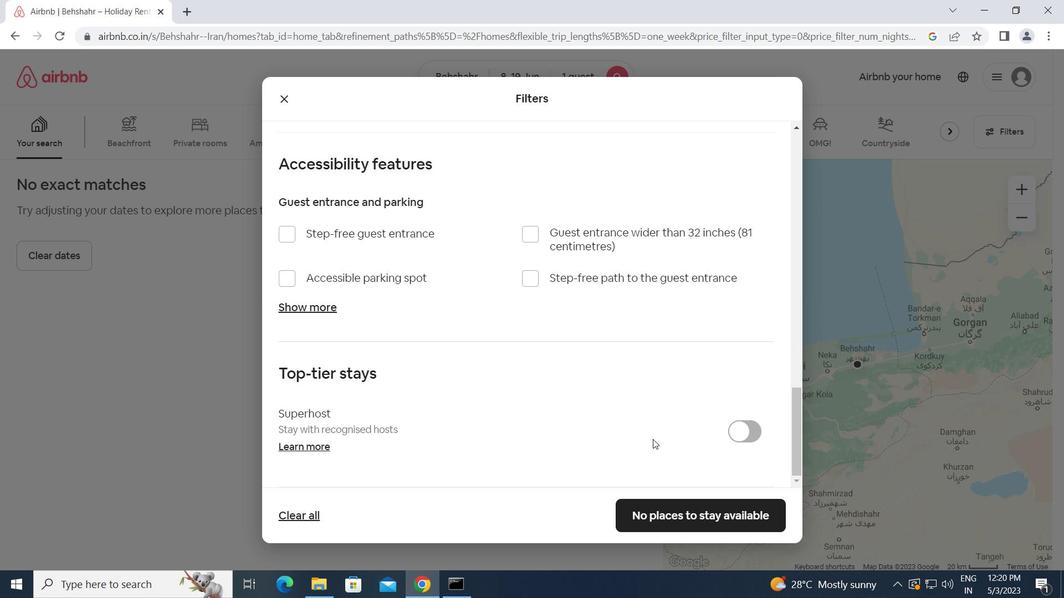 
Action: Mouse scrolled (653, 439) with delta (0, 0)
Screenshot: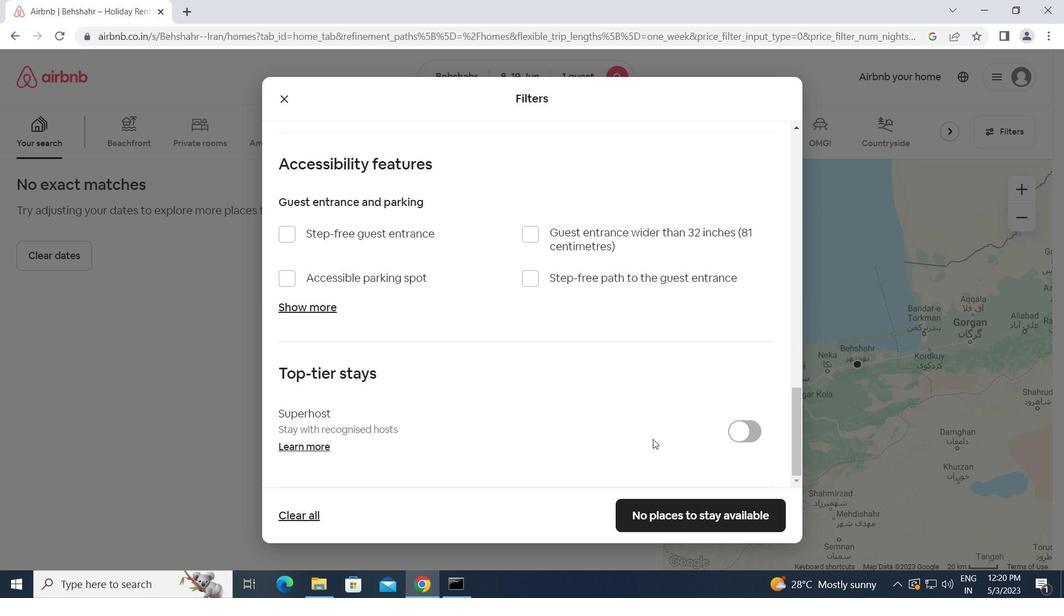 
Action: Mouse moved to (675, 515)
Screenshot: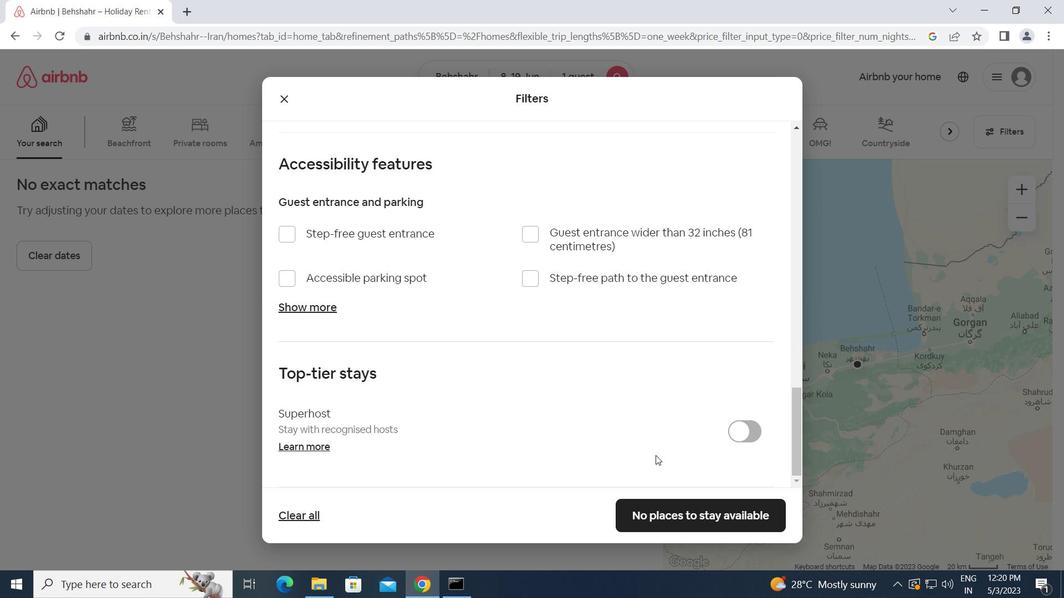
Action: Mouse pressed left at (675, 515)
Screenshot: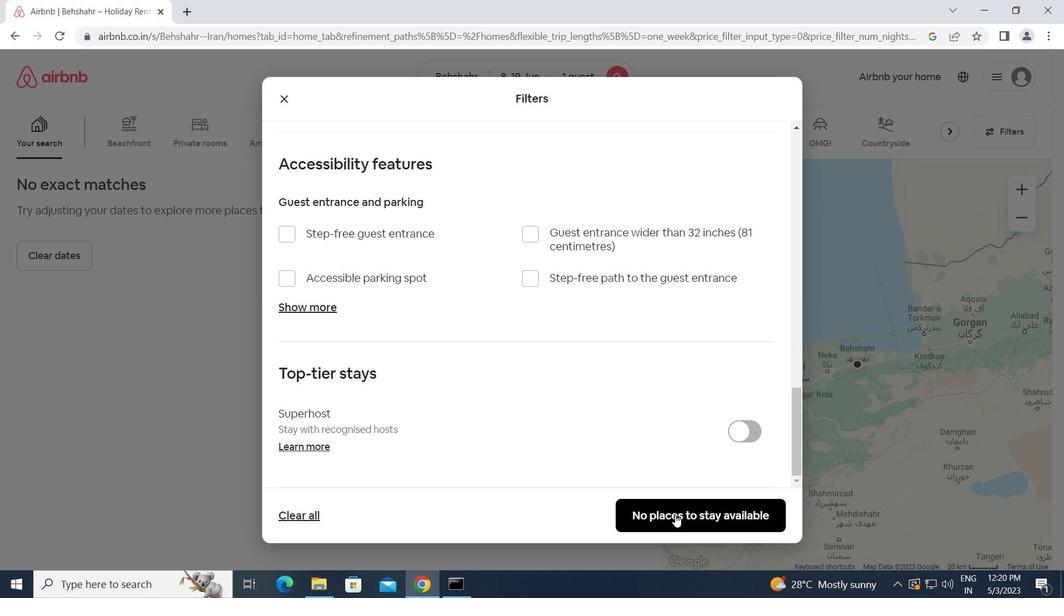 
Action: Mouse moved to (676, 514)
Screenshot: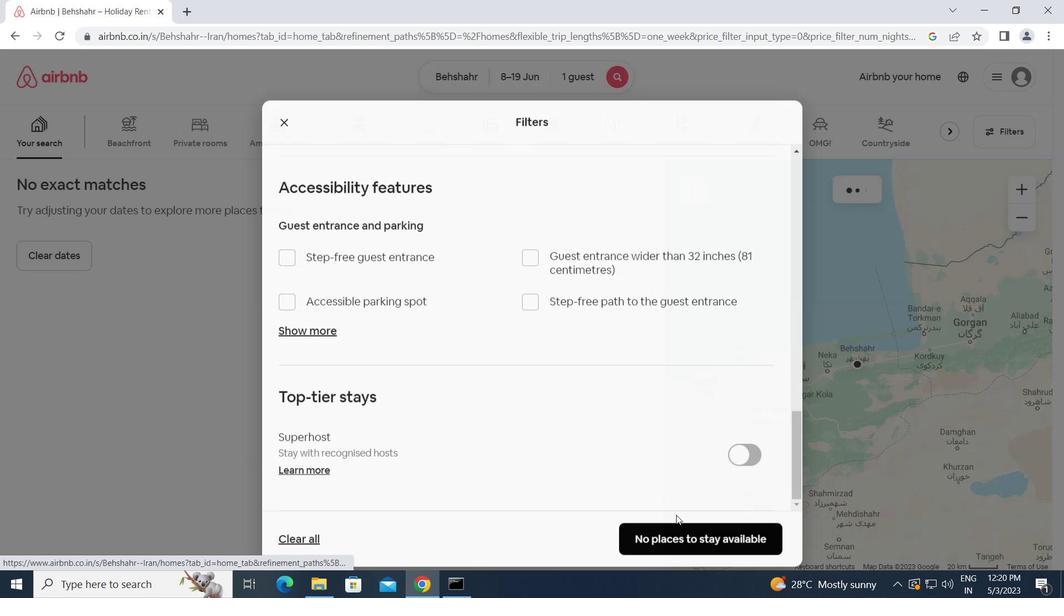 
